 Task: Look for space in Conchal, Brazil from 5th June, 2023 to 16th June, 2023 for 2 adults in price range Rs.14000 to Rs.18000. Place can be entire place with 1  bedroom having 1 bed and 1 bathroom. Property type can be house, flat, guest house, hotel. Booking option can be shelf check-in. Required host language is Spanish.
Action: Mouse moved to (378, 66)
Screenshot: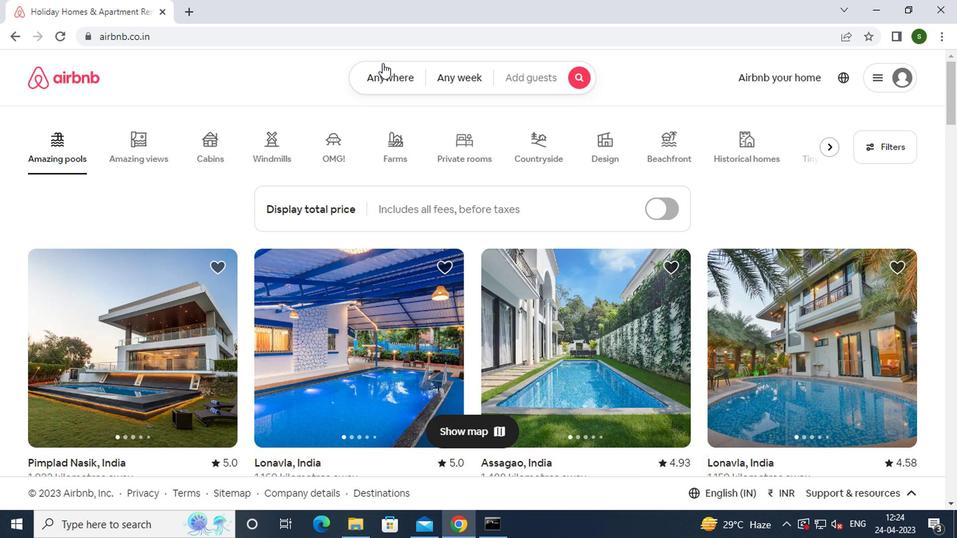 
Action: Mouse pressed left at (378, 66)
Screenshot: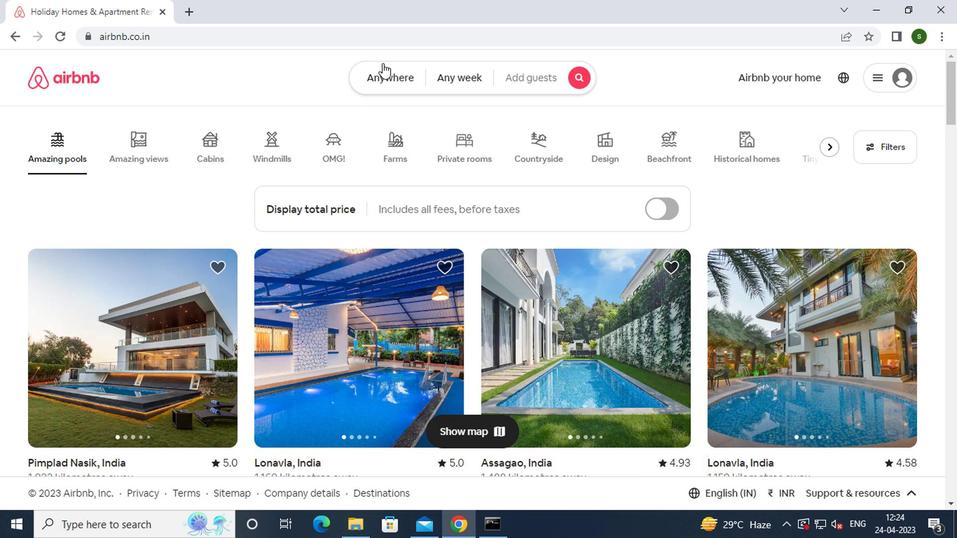 
Action: Mouse moved to (278, 140)
Screenshot: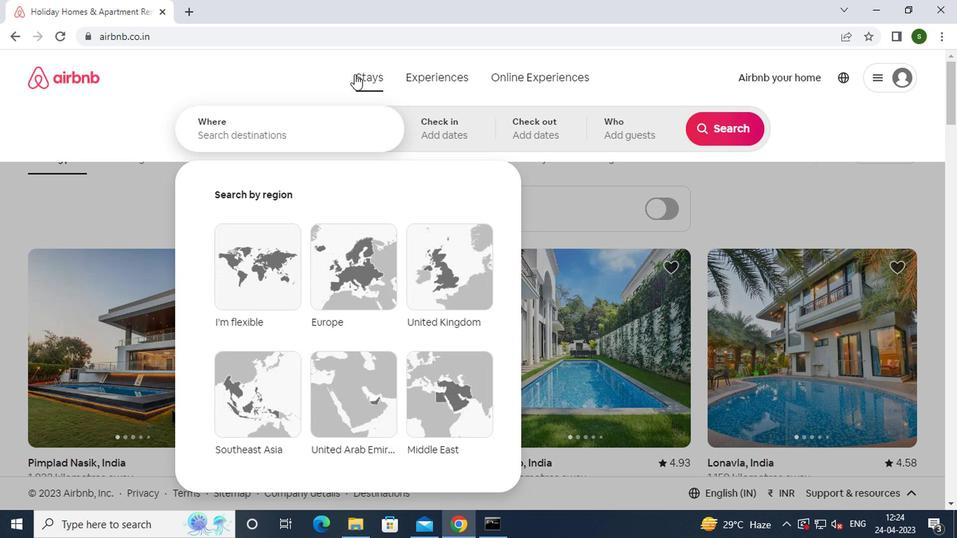 
Action: Mouse pressed left at (278, 140)
Screenshot: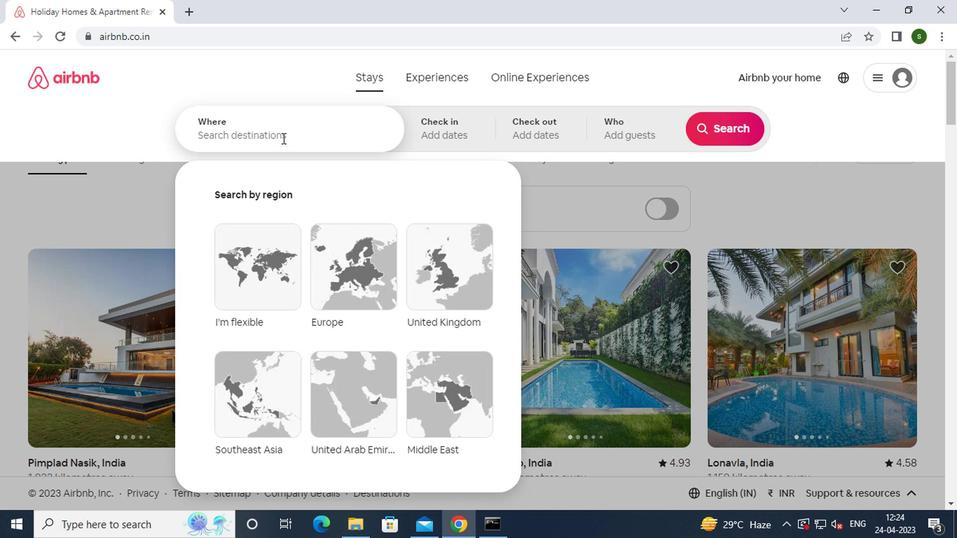 
Action: Mouse moved to (277, 140)
Screenshot: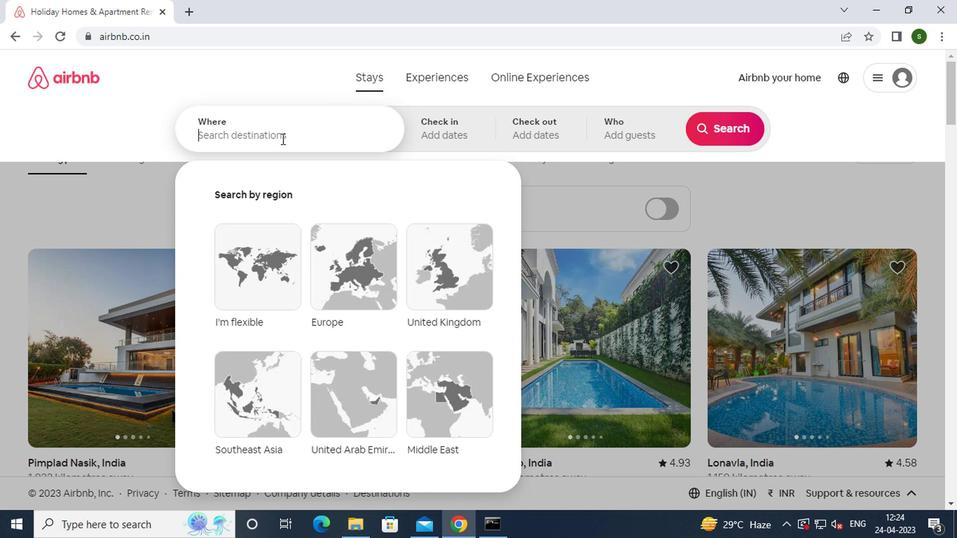 
Action: Key pressed c<Key.caps_lock>onchal,<Key.space><Key.caps_lock>
Screenshot: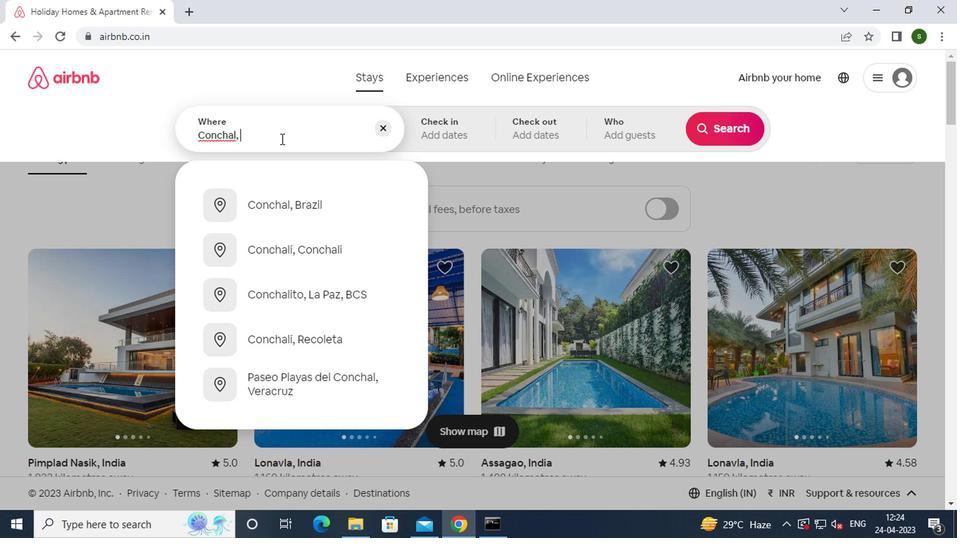 
Action: Mouse moved to (285, 213)
Screenshot: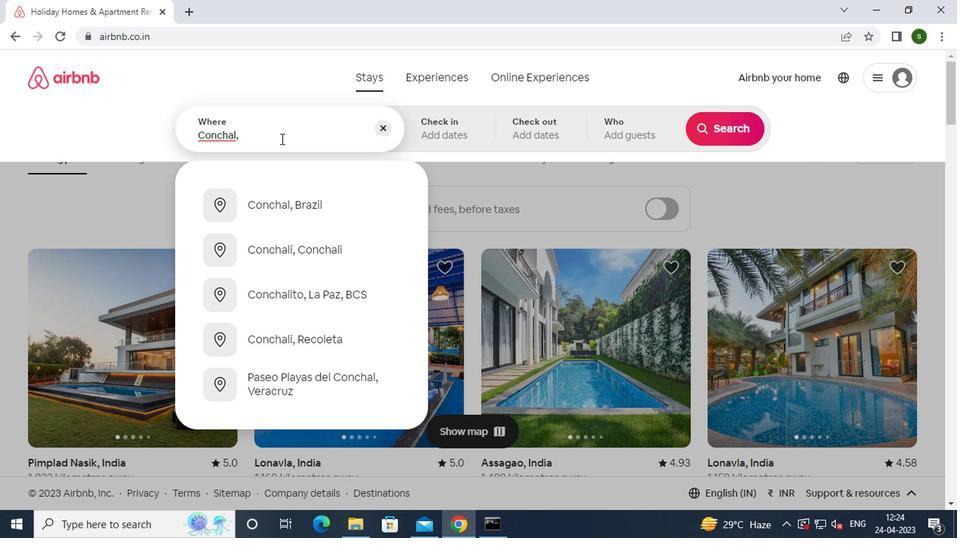 
Action: Mouse pressed left at (285, 213)
Screenshot: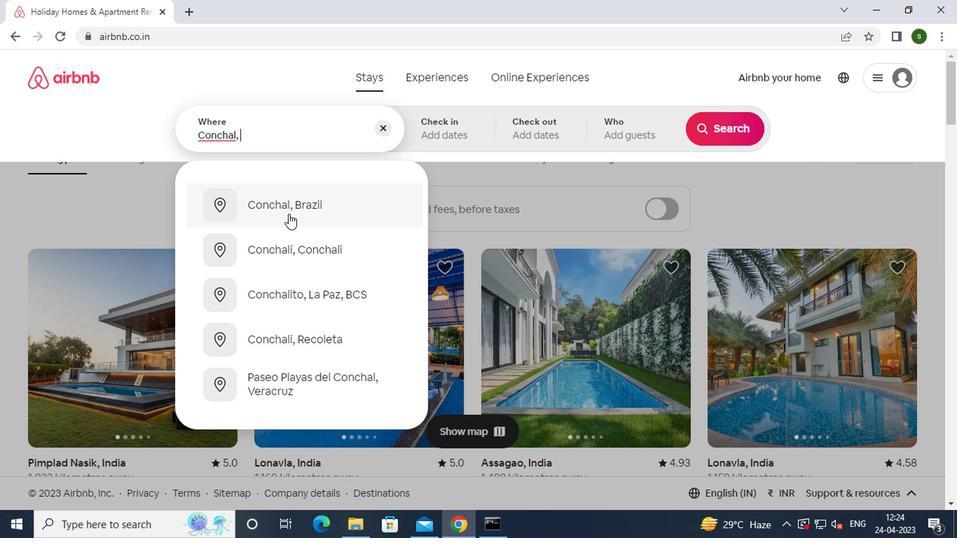 
Action: Mouse moved to (710, 246)
Screenshot: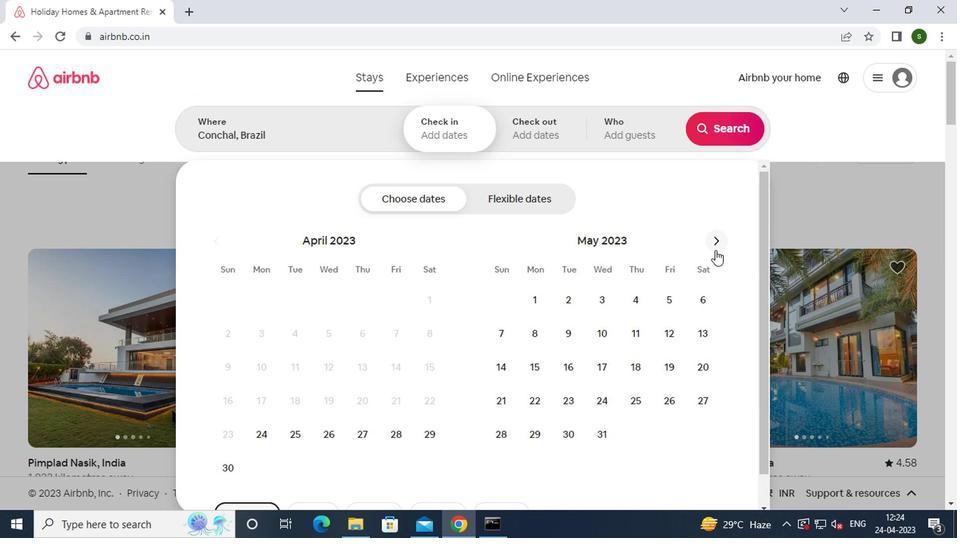 
Action: Mouse pressed left at (710, 246)
Screenshot: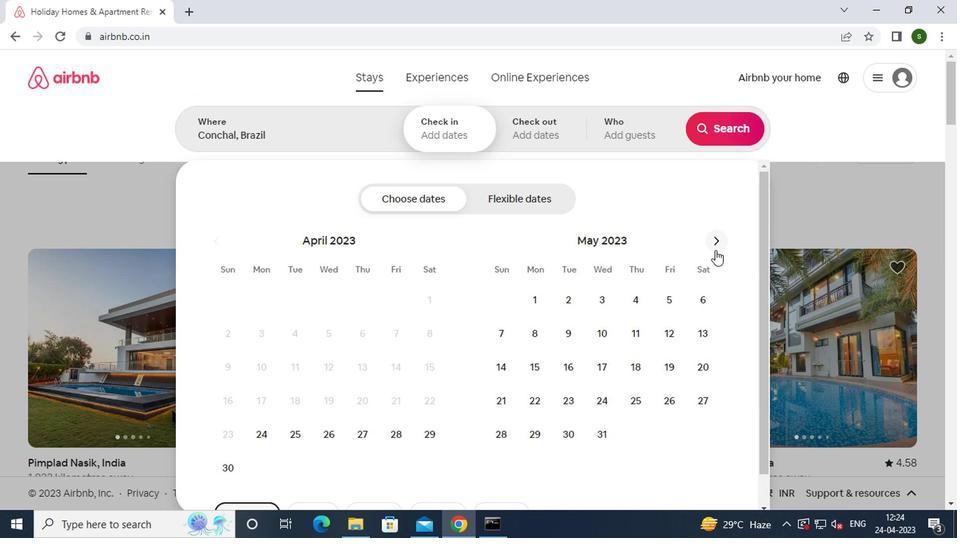 
Action: Mouse moved to (535, 327)
Screenshot: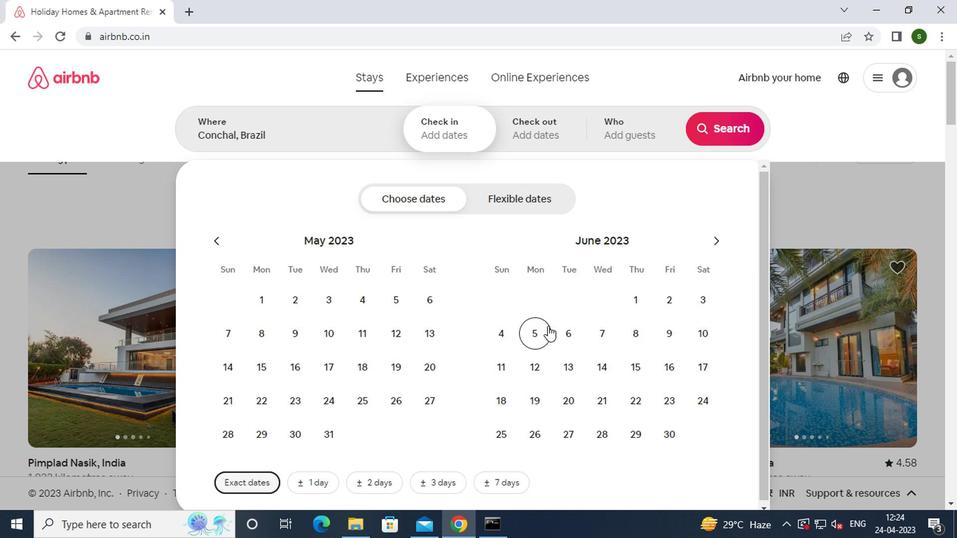 
Action: Mouse pressed left at (535, 327)
Screenshot: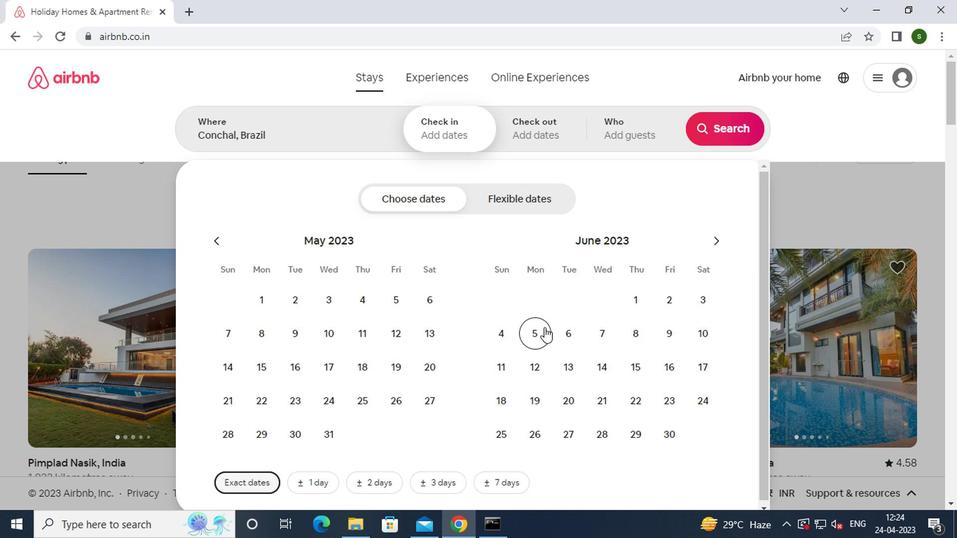 
Action: Mouse moved to (683, 370)
Screenshot: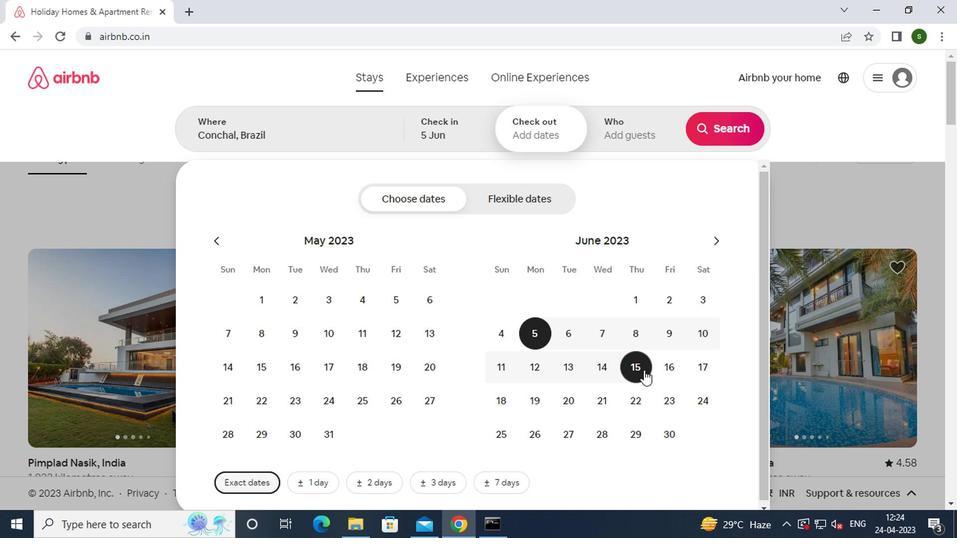 
Action: Mouse pressed left at (683, 370)
Screenshot: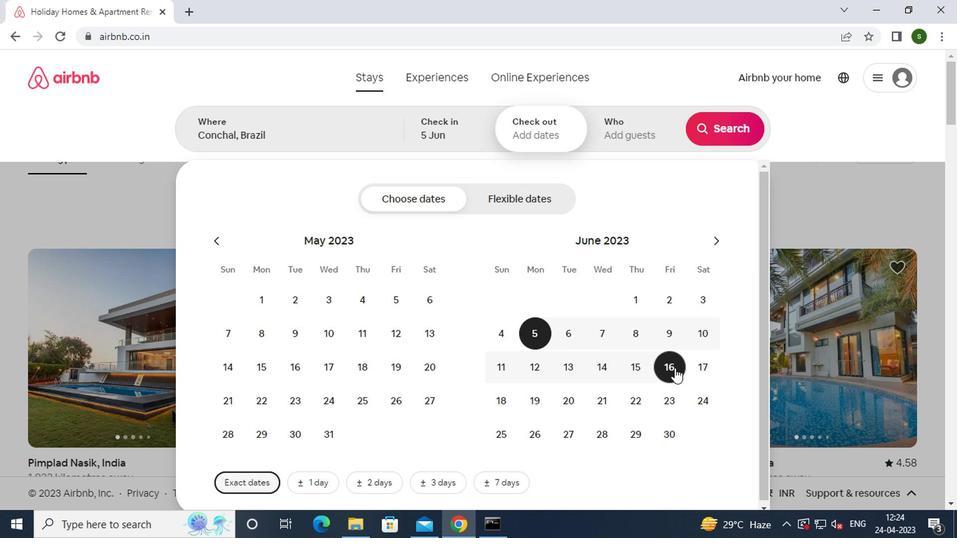 
Action: Mouse moved to (666, 364)
Screenshot: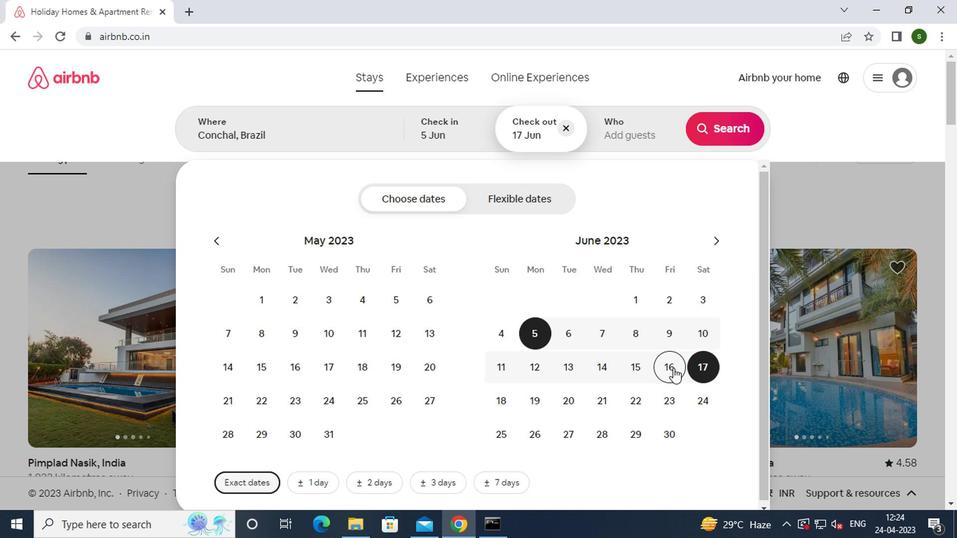 
Action: Mouse pressed left at (666, 364)
Screenshot: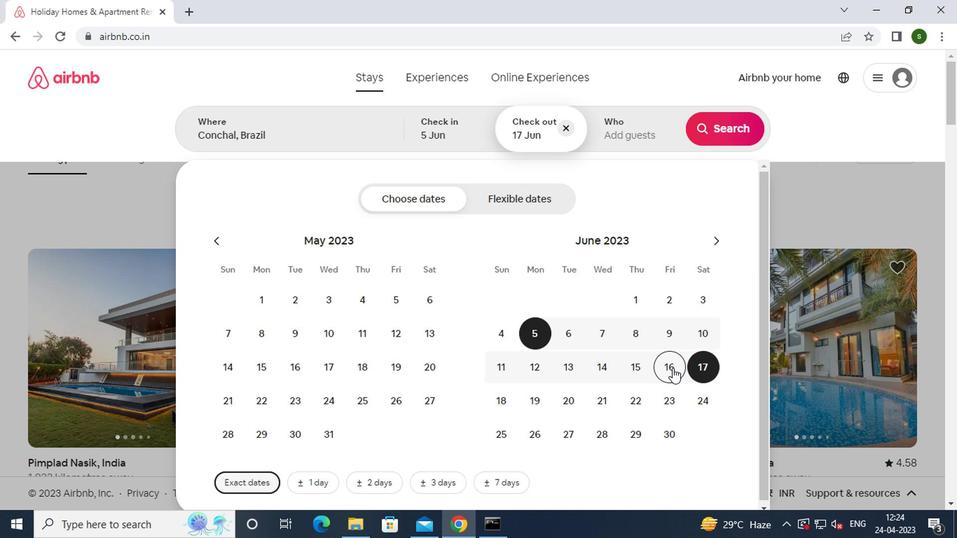 
Action: Mouse moved to (625, 140)
Screenshot: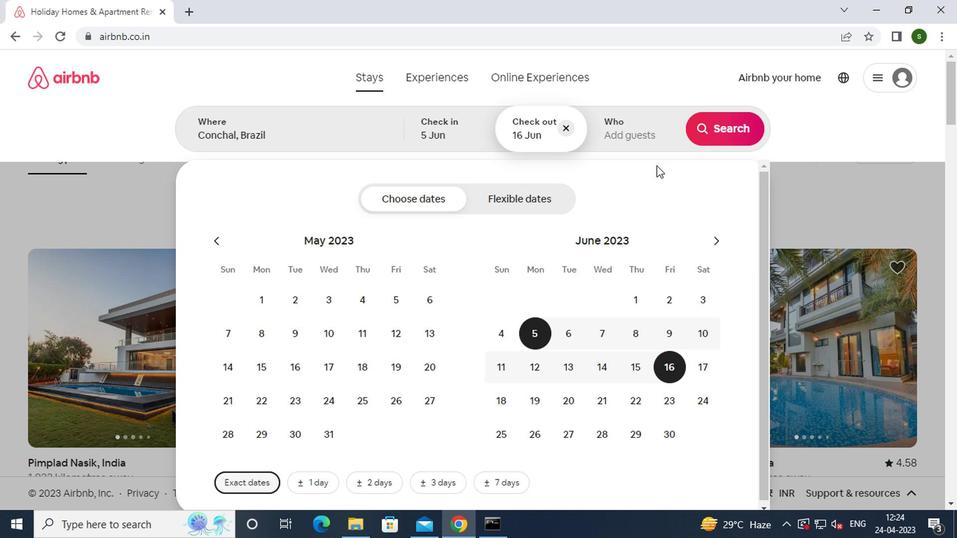 
Action: Mouse pressed left at (625, 140)
Screenshot: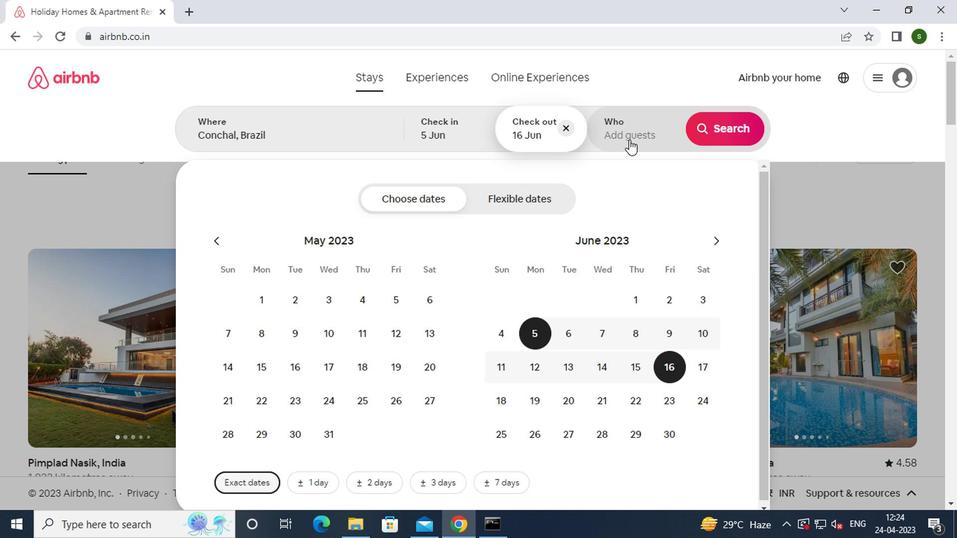 
Action: Mouse moved to (723, 206)
Screenshot: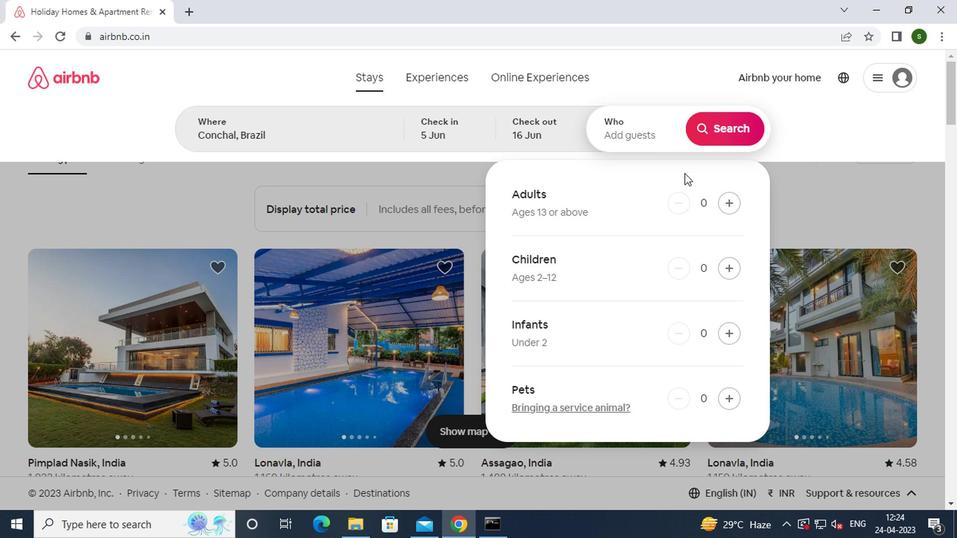 
Action: Mouse pressed left at (723, 206)
Screenshot: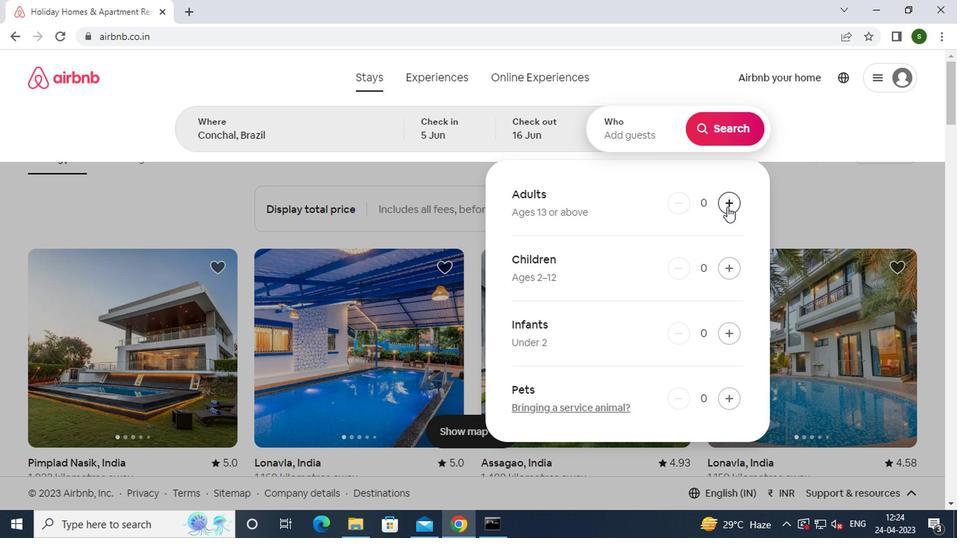 
Action: Mouse pressed left at (723, 206)
Screenshot: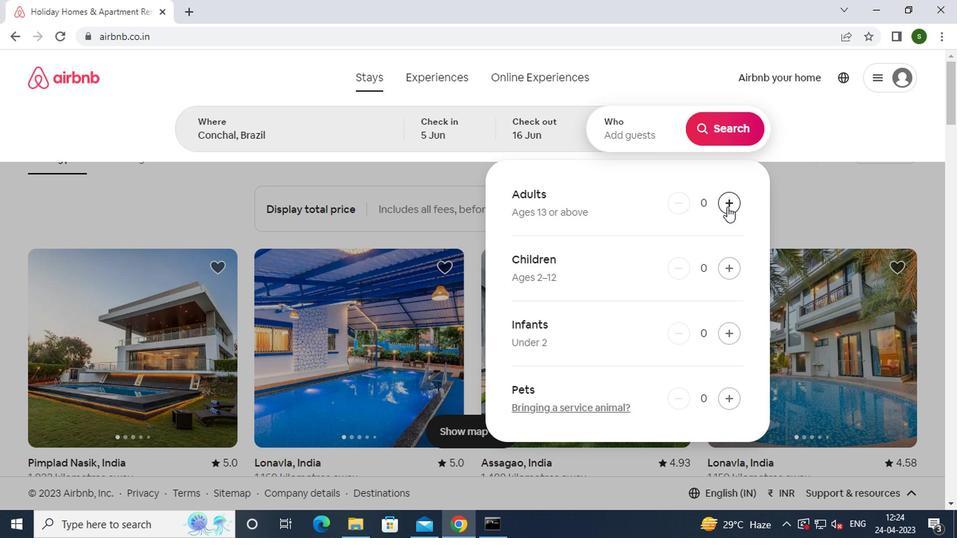 
Action: Mouse moved to (727, 138)
Screenshot: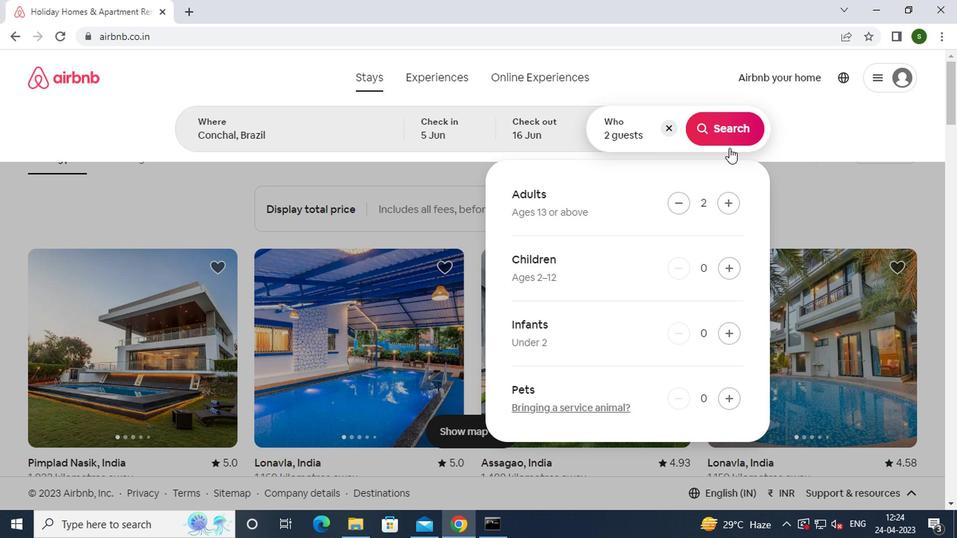 
Action: Mouse pressed left at (727, 138)
Screenshot: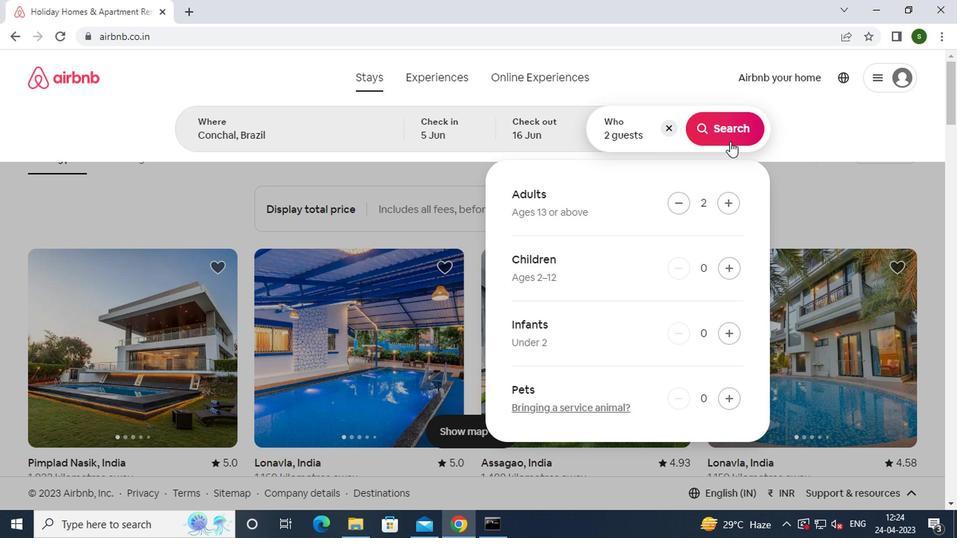
Action: Mouse moved to (891, 133)
Screenshot: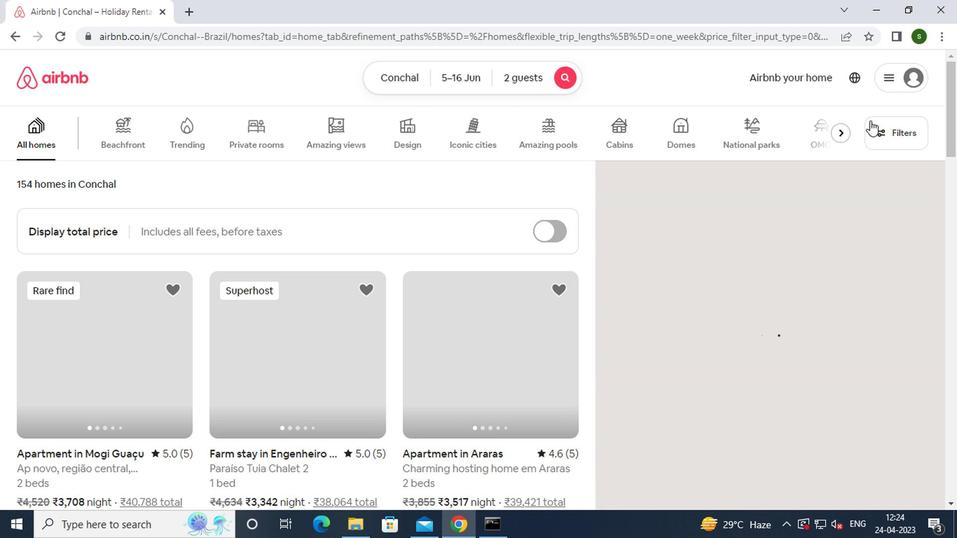 
Action: Mouse pressed left at (891, 133)
Screenshot: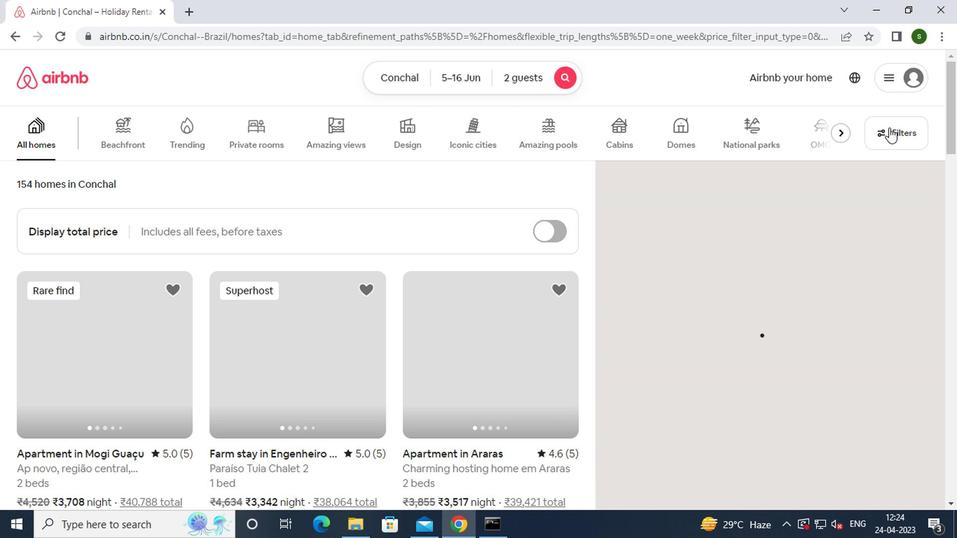
Action: Mouse moved to (301, 306)
Screenshot: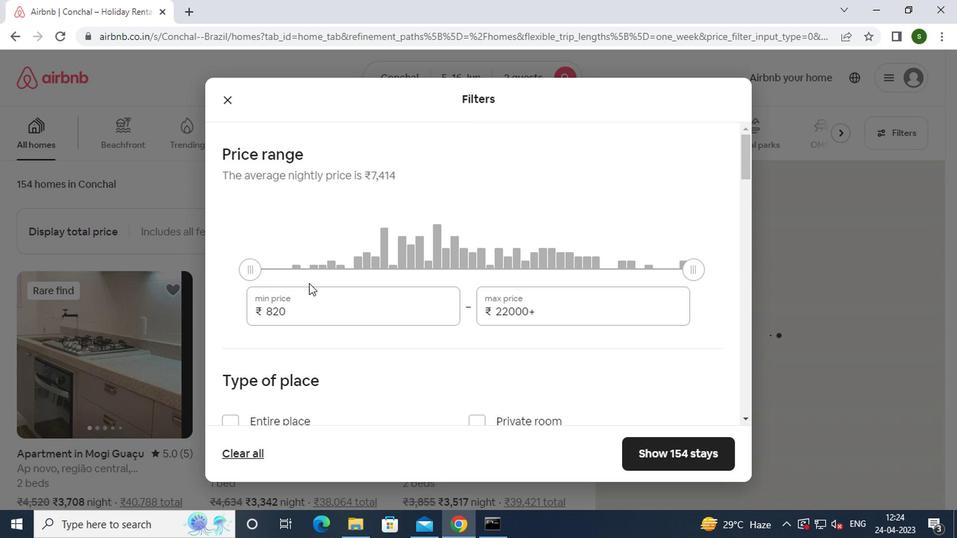 
Action: Mouse pressed left at (301, 306)
Screenshot: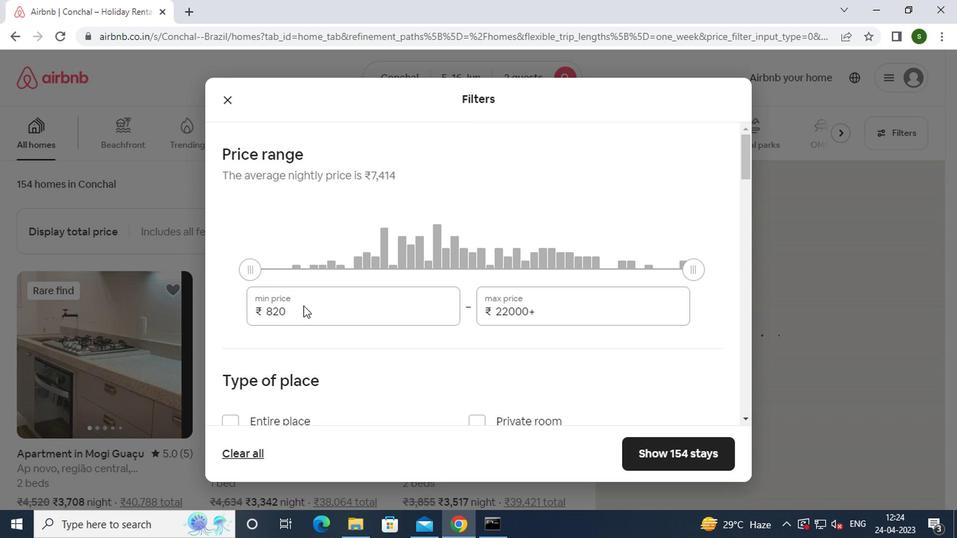 
Action: Key pressed <Key.backspace><Key.backspace><Key.backspace><Key.backspace>14000
Screenshot: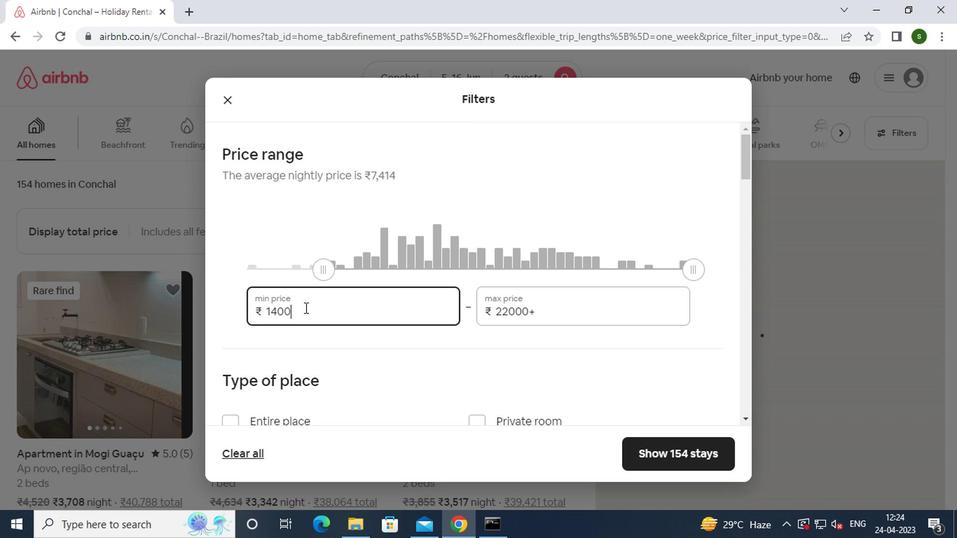 
Action: Mouse moved to (552, 314)
Screenshot: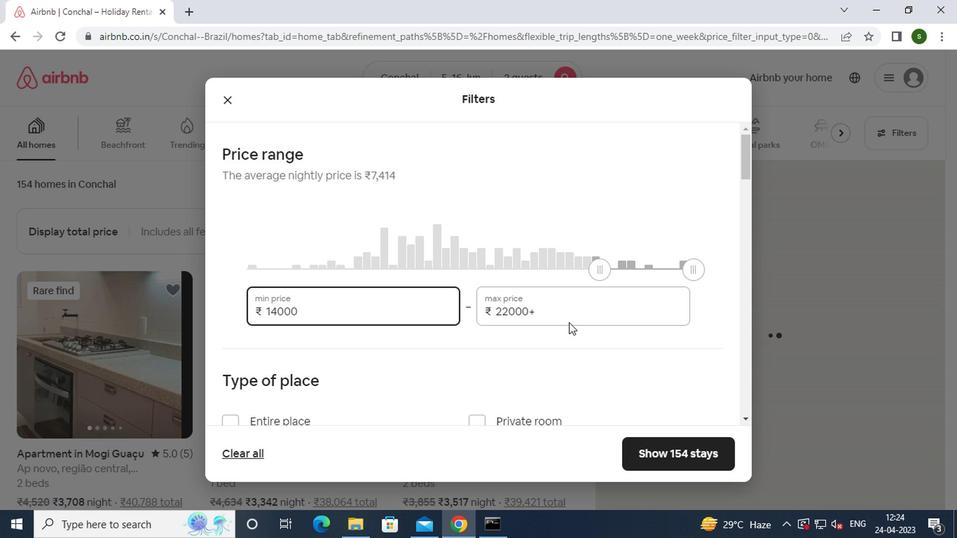 
Action: Mouse pressed left at (552, 314)
Screenshot: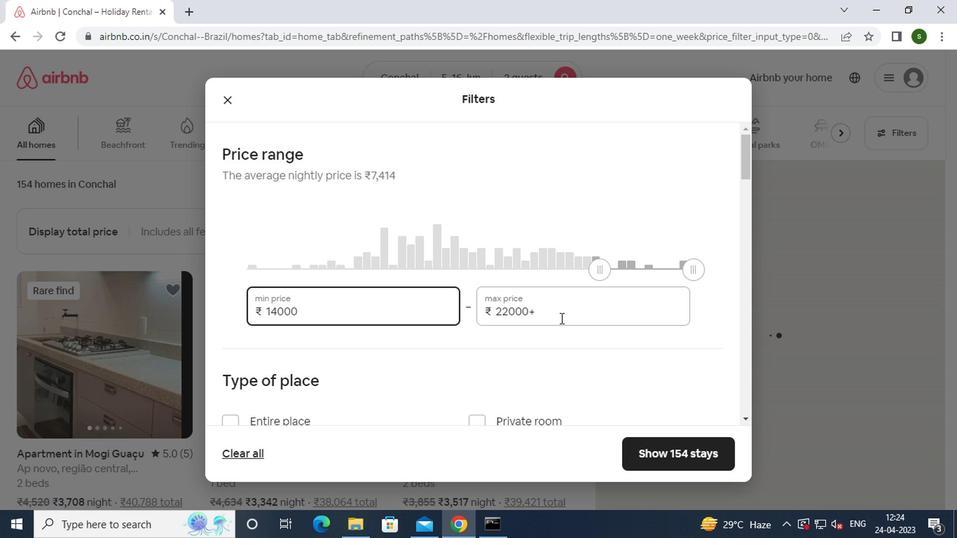 
Action: Key pressed <Key.backspace><Key.backspace><Key.backspace><Key.backspace><Key.backspace><Key.backspace><Key.backspace><Key.backspace><Key.backspace>18000
Screenshot: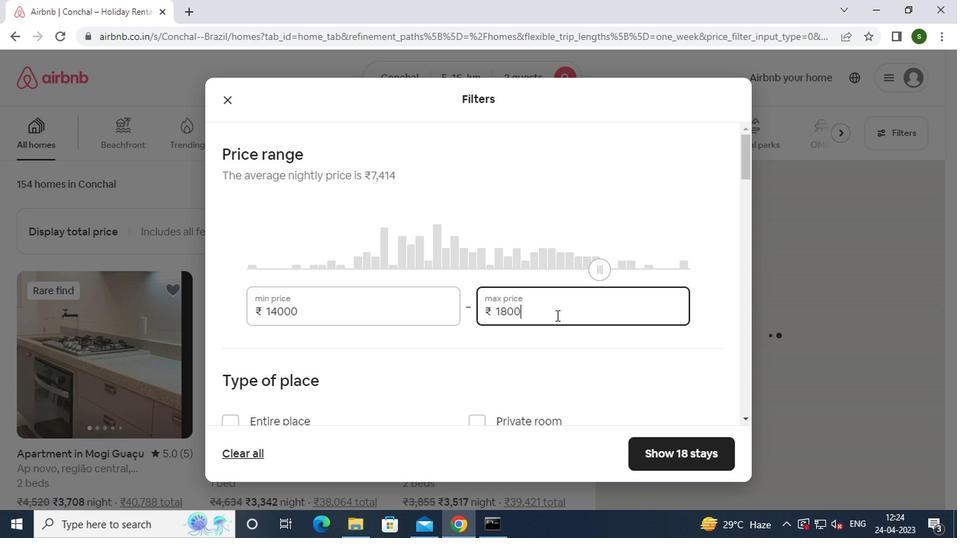 
Action: Mouse moved to (364, 357)
Screenshot: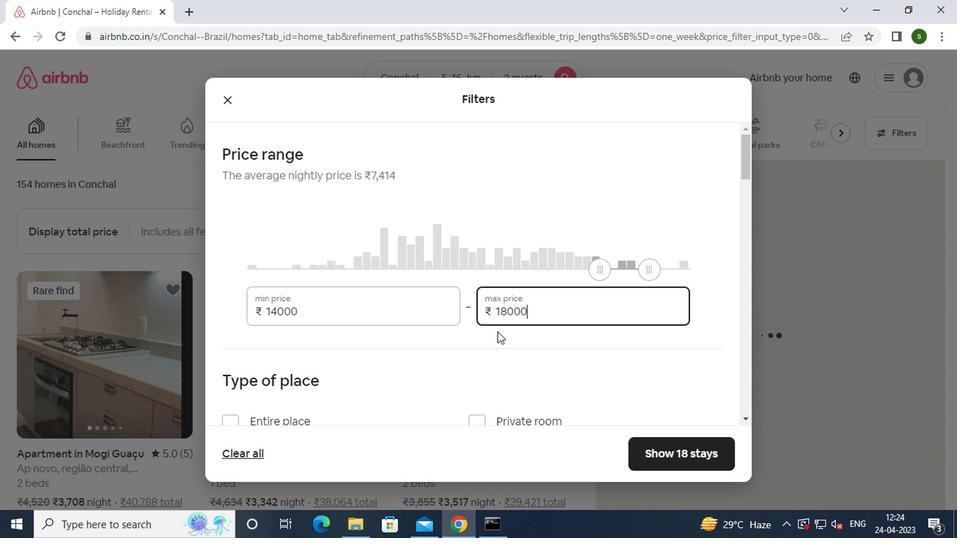 
Action: Mouse scrolled (364, 357) with delta (0, 0)
Screenshot: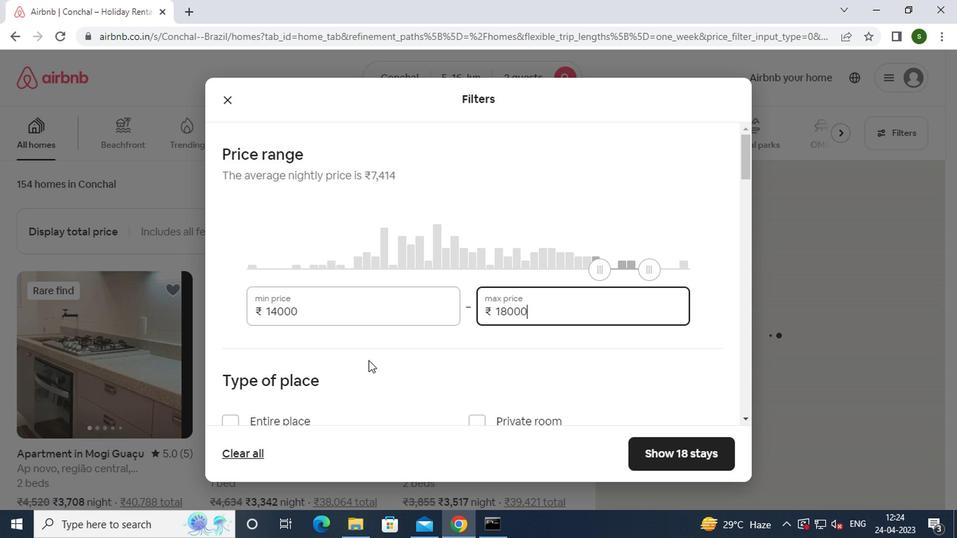 
Action: Mouse moved to (298, 366)
Screenshot: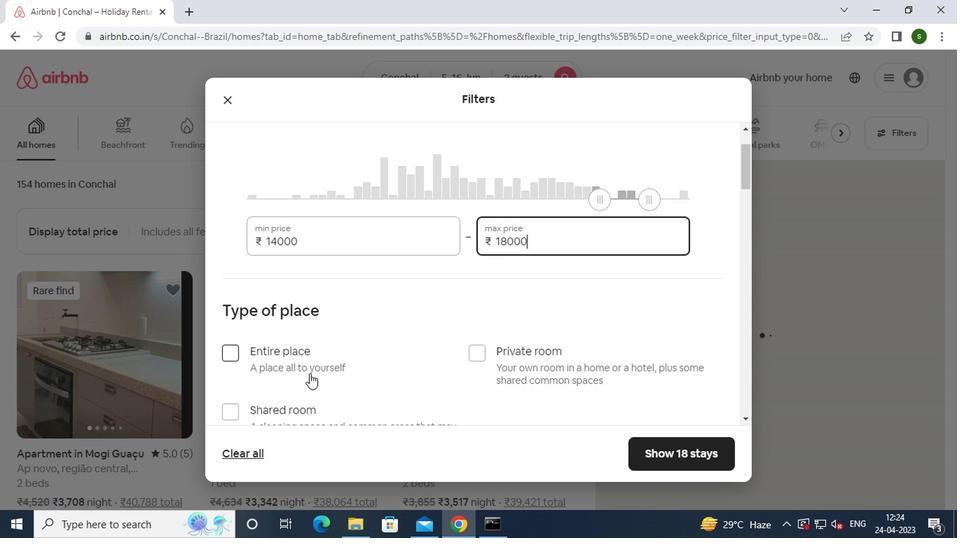 
Action: Mouse pressed left at (298, 366)
Screenshot: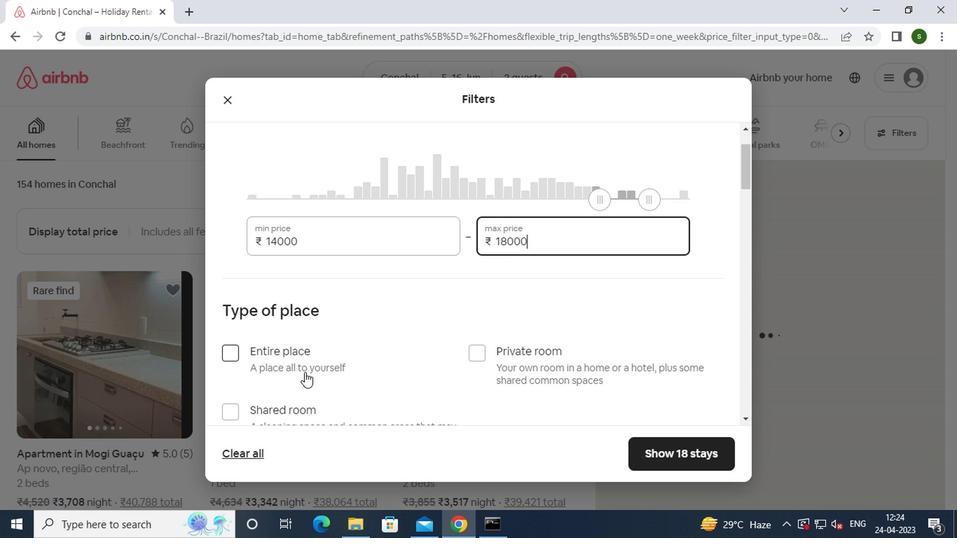 
Action: Mouse moved to (376, 348)
Screenshot: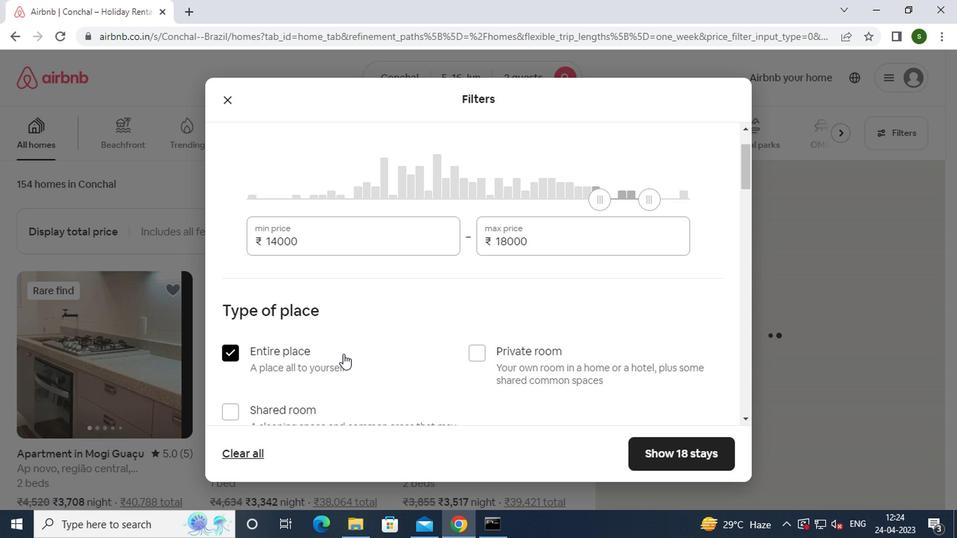 
Action: Mouse scrolled (376, 348) with delta (0, 0)
Screenshot: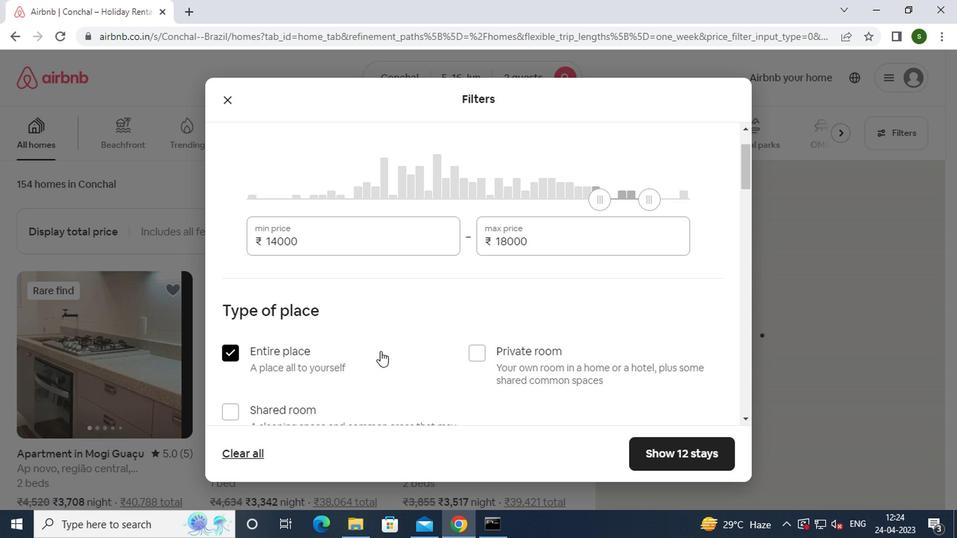 
Action: Mouse scrolled (376, 348) with delta (0, 0)
Screenshot: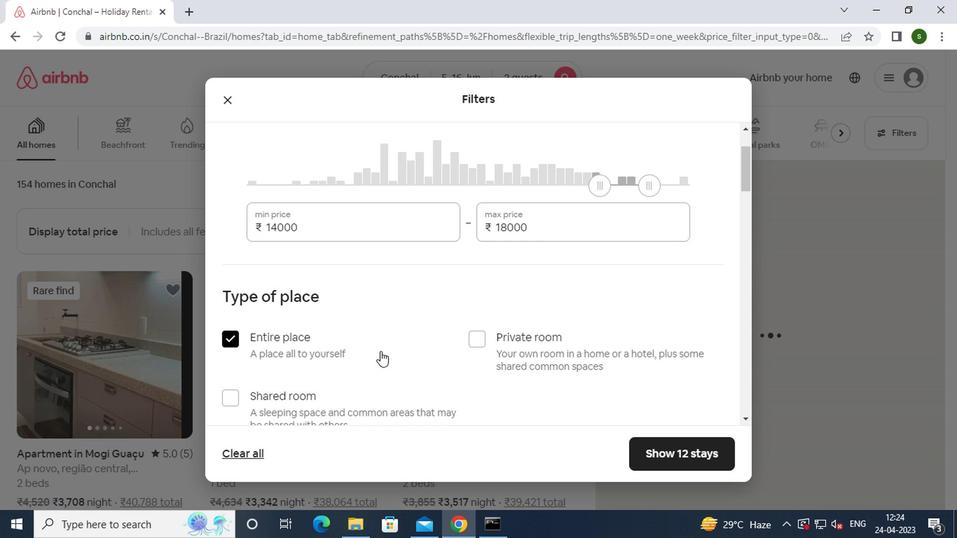 
Action: Mouse scrolled (376, 348) with delta (0, 0)
Screenshot: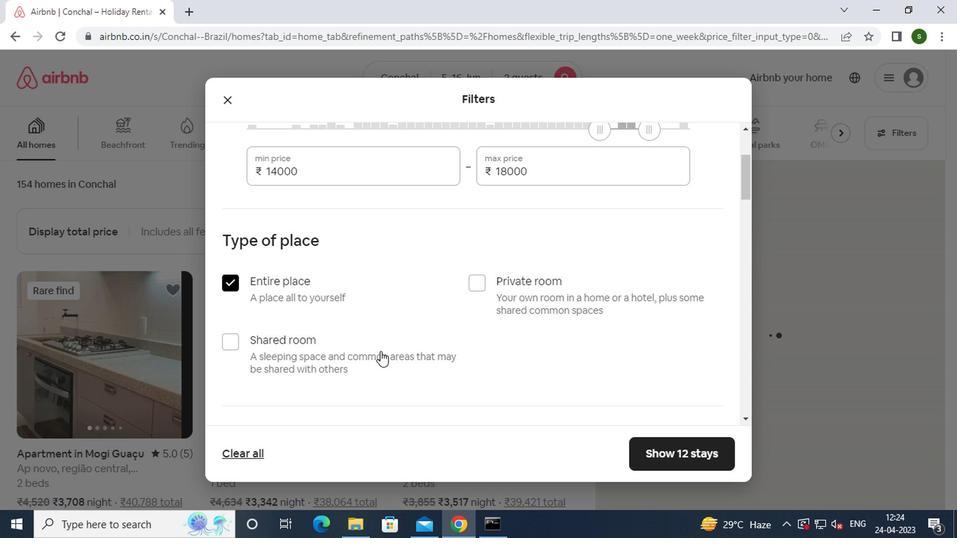 
Action: Mouse scrolled (376, 348) with delta (0, 0)
Screenshot: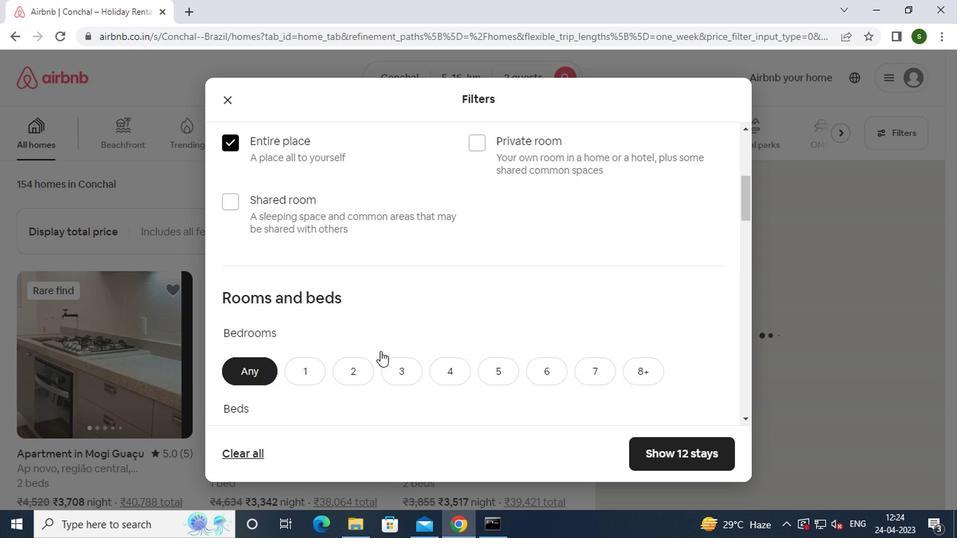 
Action: Mouse scrolled (376, 348) with delta (0, 0)
Screenshot: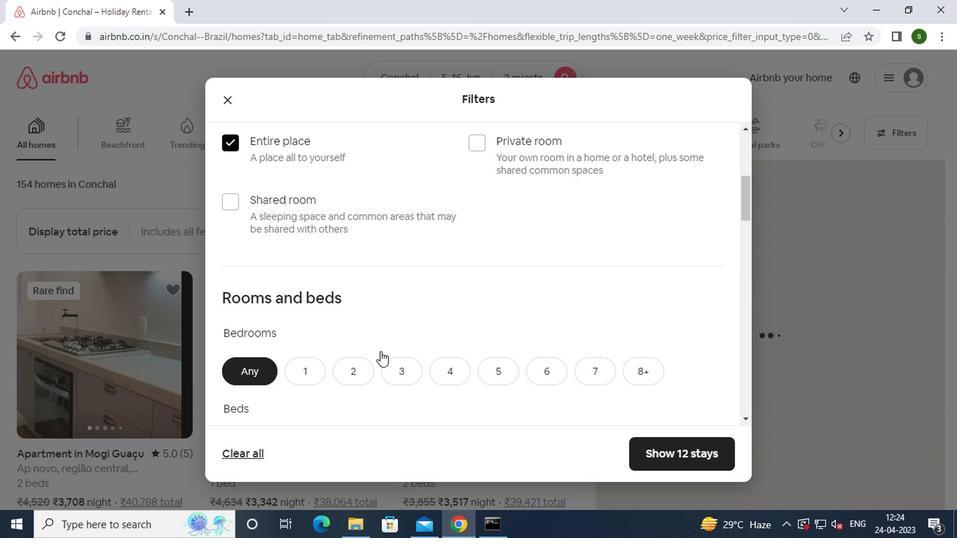 
Action: Mouse moved to (302, 234)
Screenshot: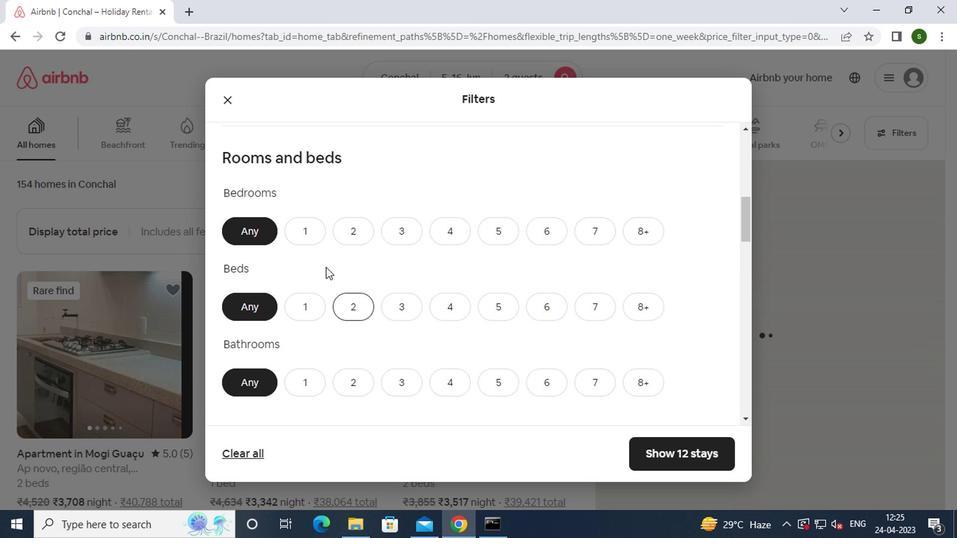 
Action: Mouse pressed left at (302, 234)
Screenshot: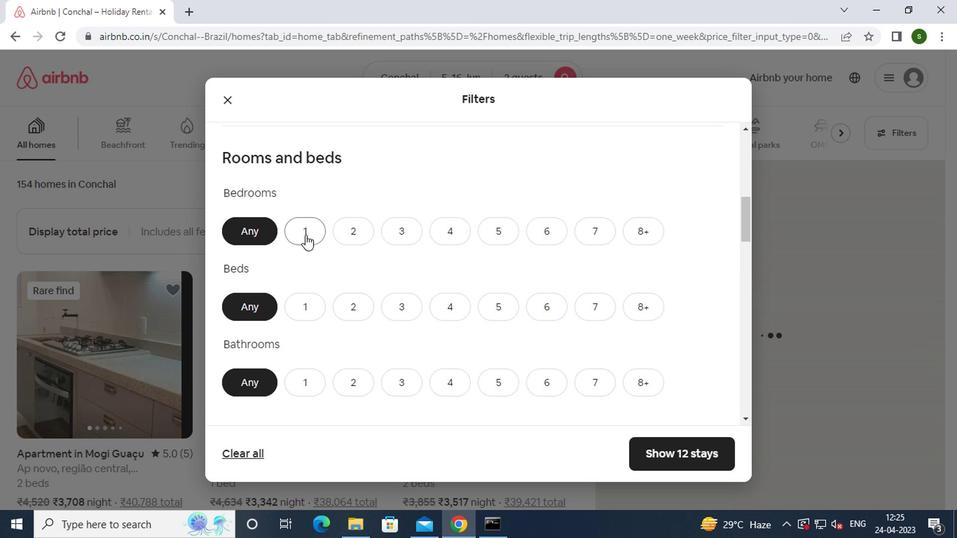 
Action: Mouse moved to (303, 299)
Screenshot: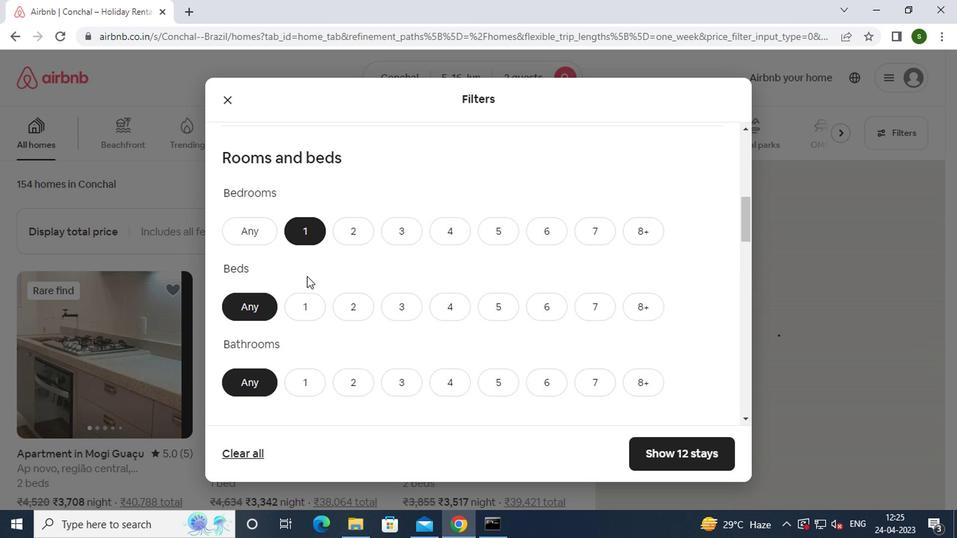
Action: Mouse pressed left at (303, 299)
Screenshot: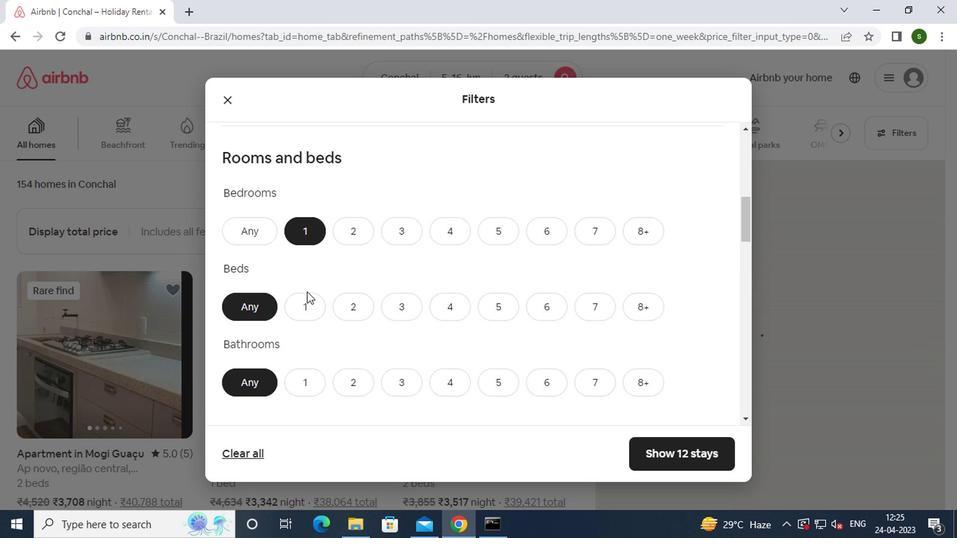 
Action: Mouse moved to (293, 380)
Screenshot: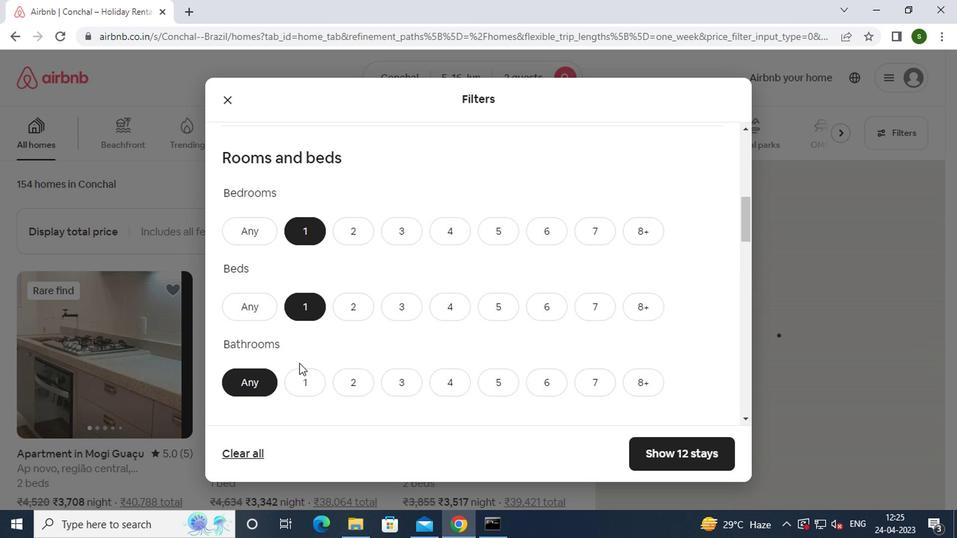
Action: Mouse pressed left at (293, 380)
Screenshot: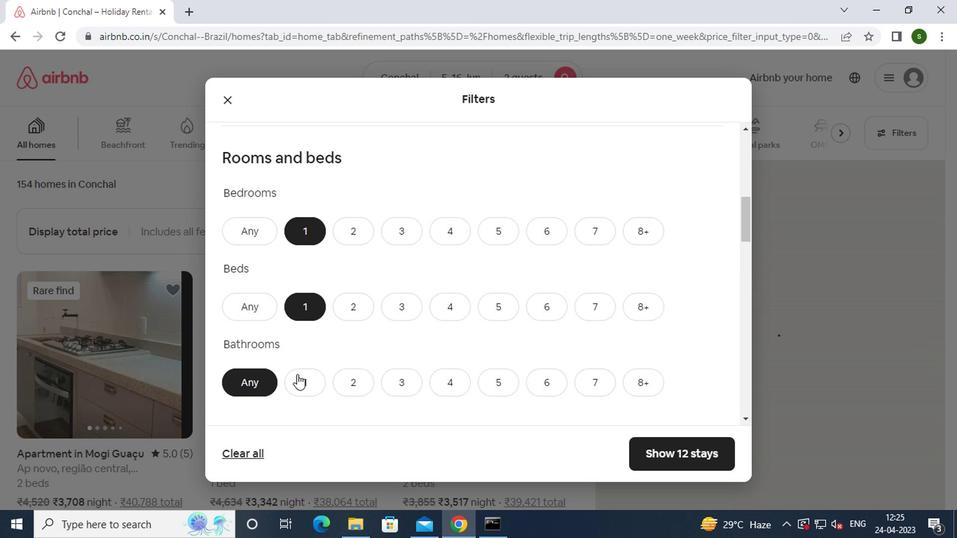 
Action: Mouse moved to (396, 337)
Screenshot: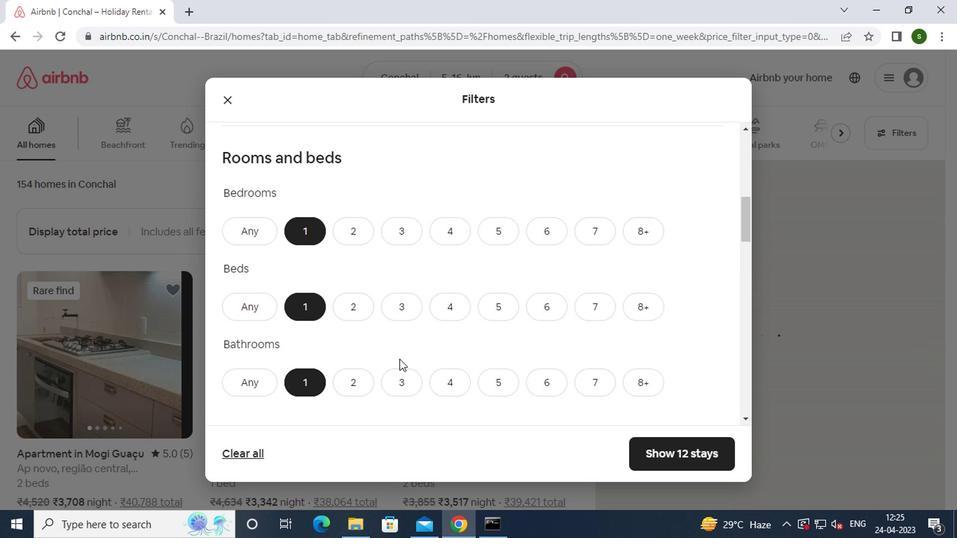 
Action: Mouse scrolled (396, 336) with delta (0, 0)
Screenshot: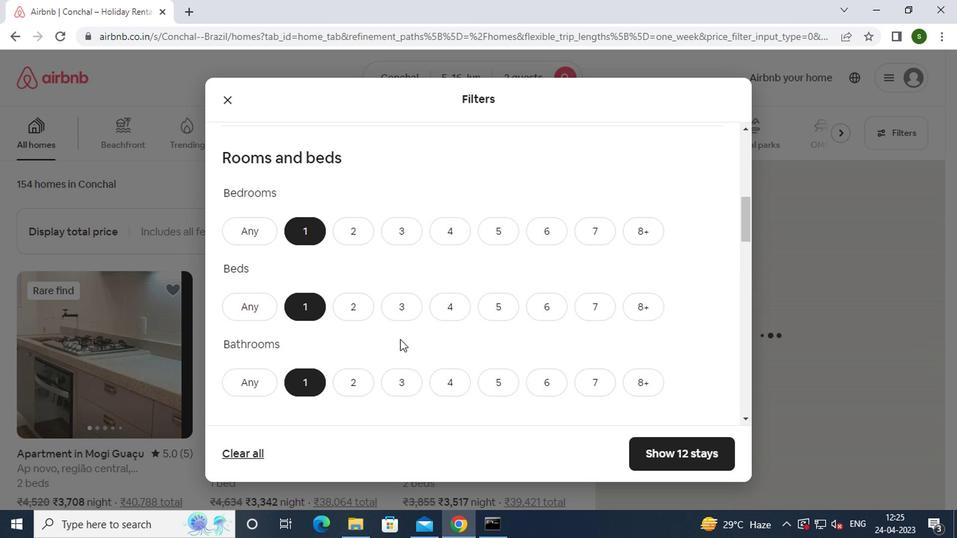 
Action: Mouse scrolled (396, 336) with delta (0, 0)
Screenshot: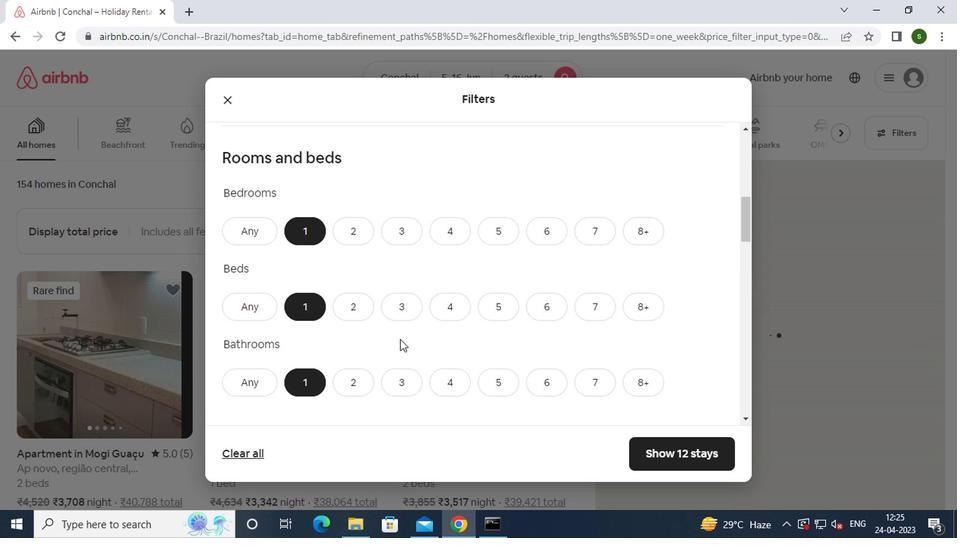 
Action: Mouse moved to (286, 352)
Screenshot: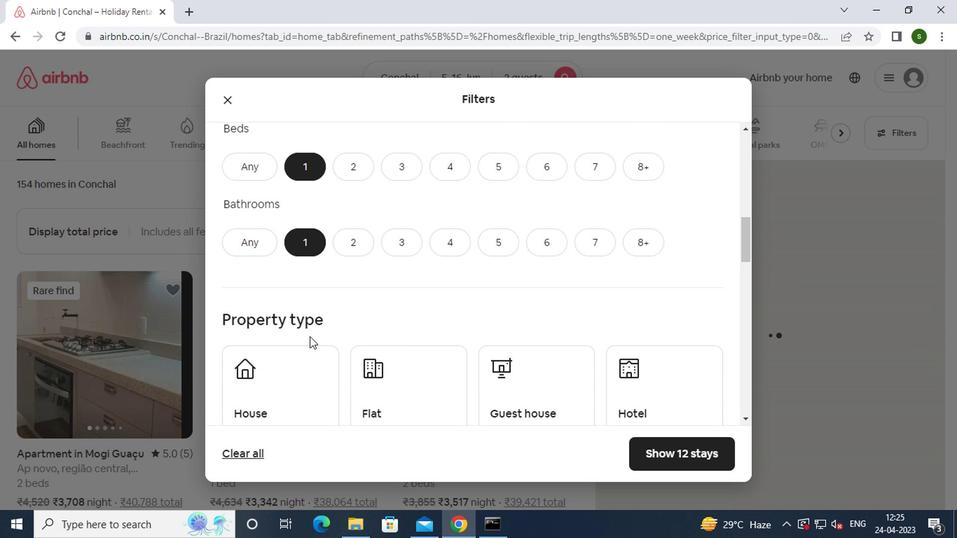 
Action: Mouse pressed left at (286, 352)
Screenshot: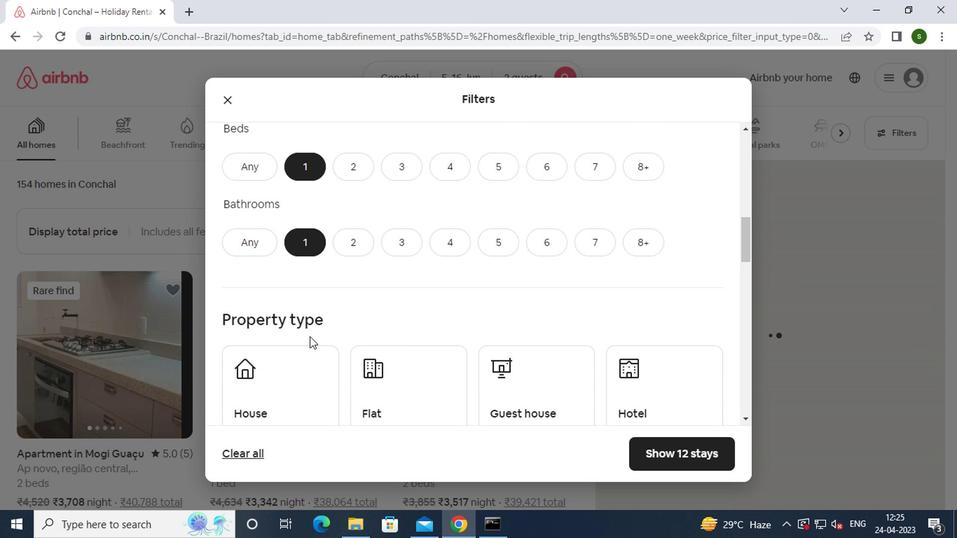 
Action: Mouse moved to (374, 365)
Screenshot: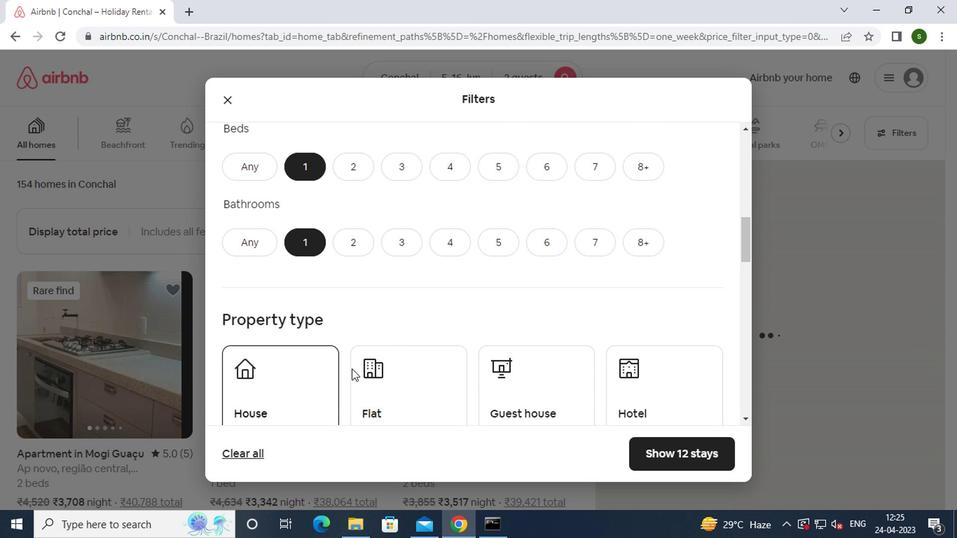 
Action: Mouse pressed left at (374, 365)
Screenshot: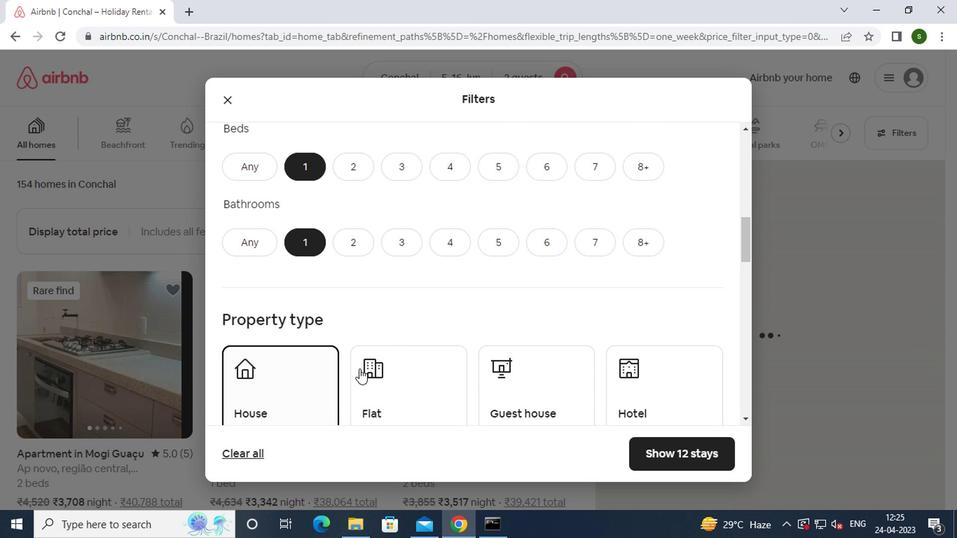 
Action: Mouse moved to (515, 377)
Screenshot: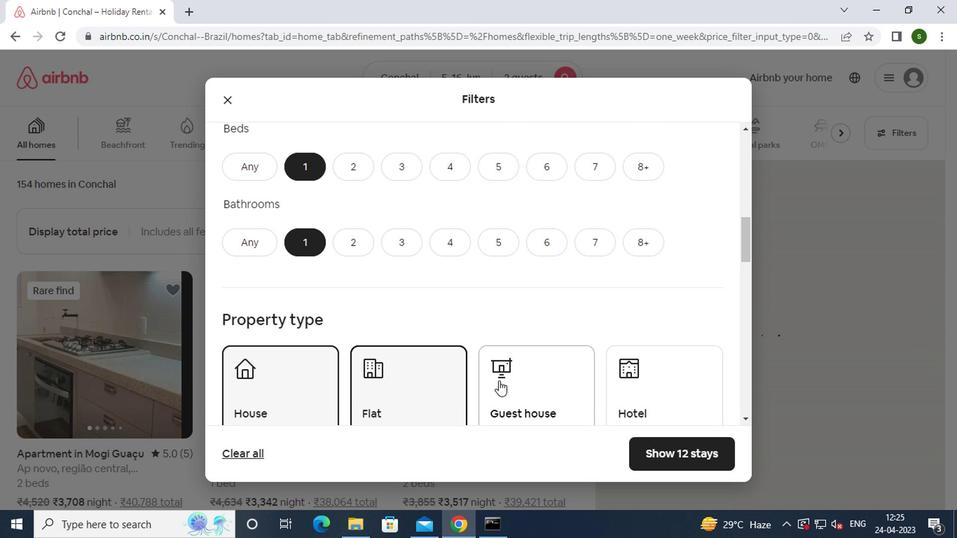 
Action: Mouse pressed left at (515, 377)
Screenshot: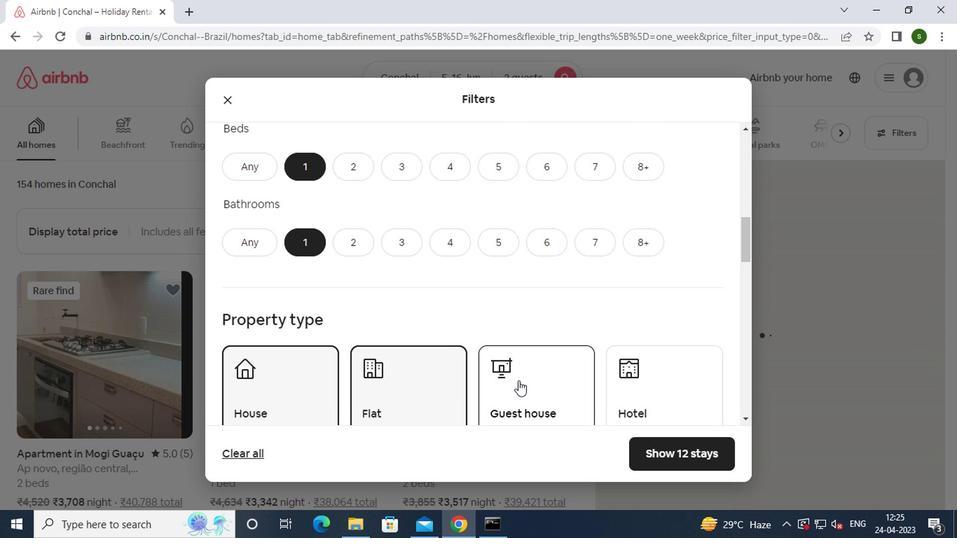 
Action: Mouse moved to (627, 373)
Screenshot: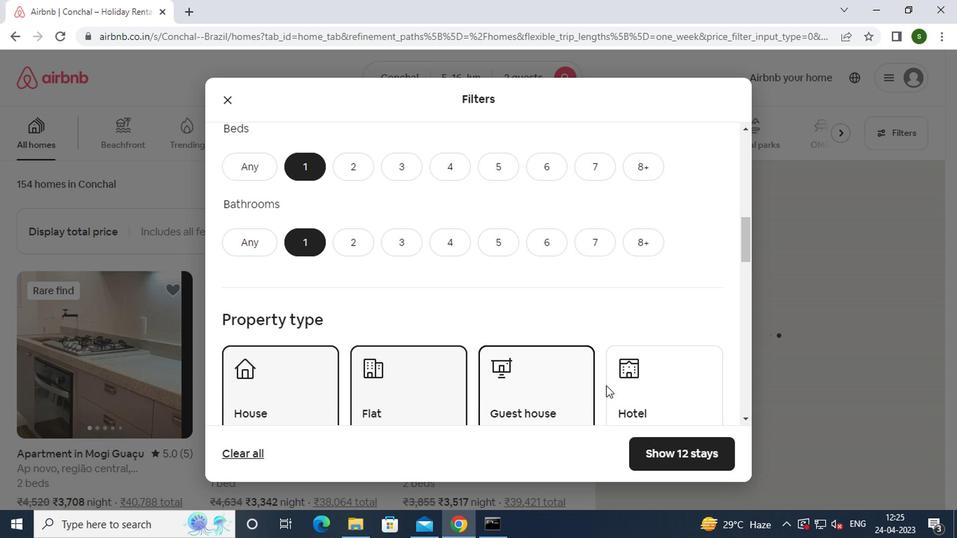 
Action: Mouse pressed left at (627, 373)
Screenshot: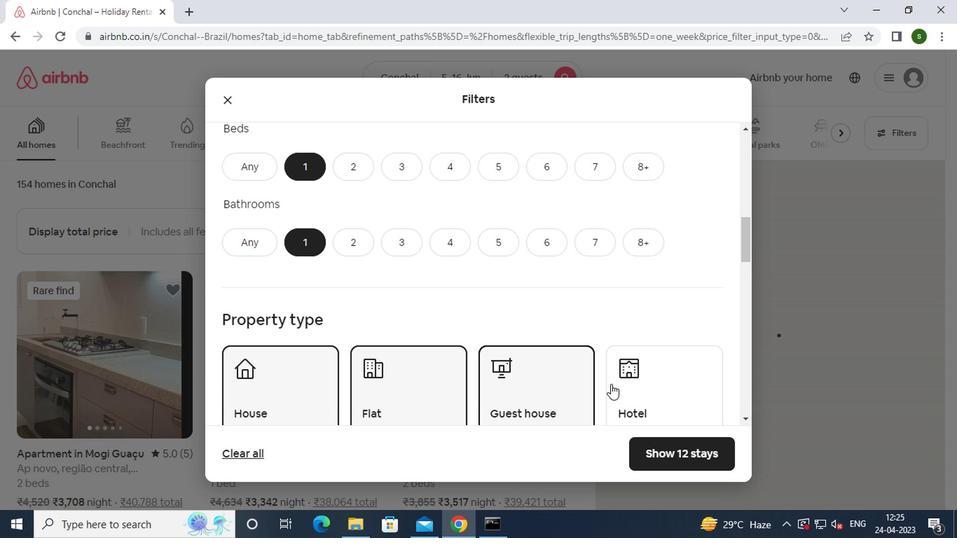 
Action: Mouse moved to (504, 316)
Screenshot: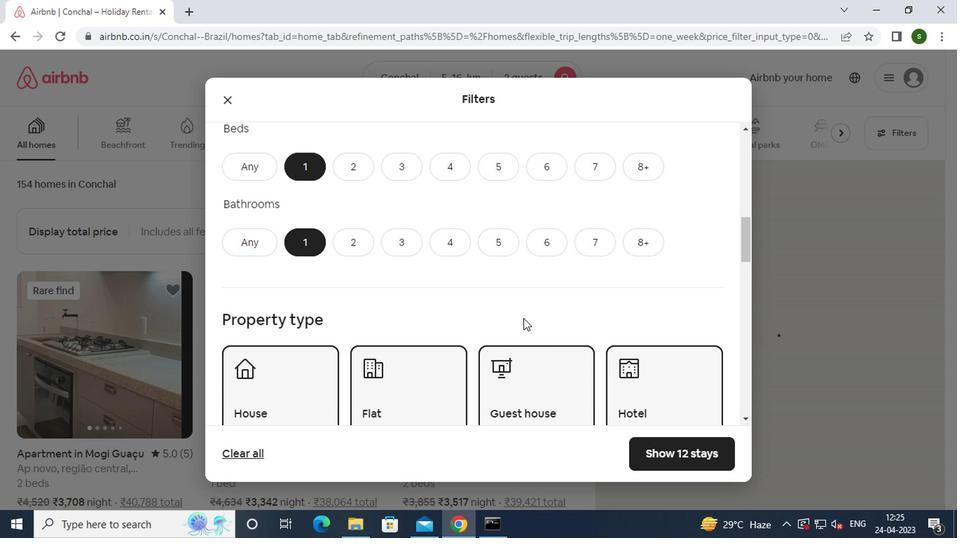 
Action: Mouse scrolled (504, 316) with delta (0, 0)
Screenshot: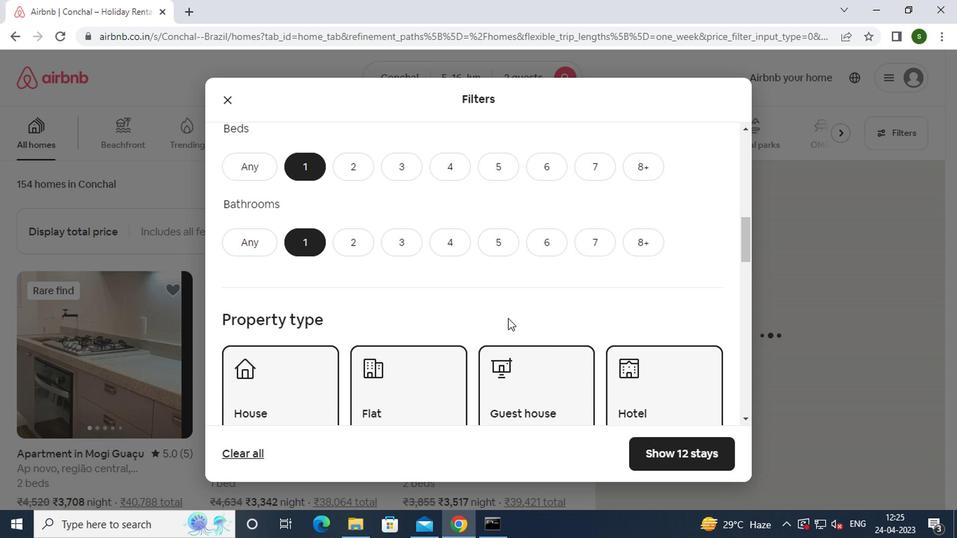 
Action: Mouse scrolled (504, 316) with delta (0, 0)
Screenshot: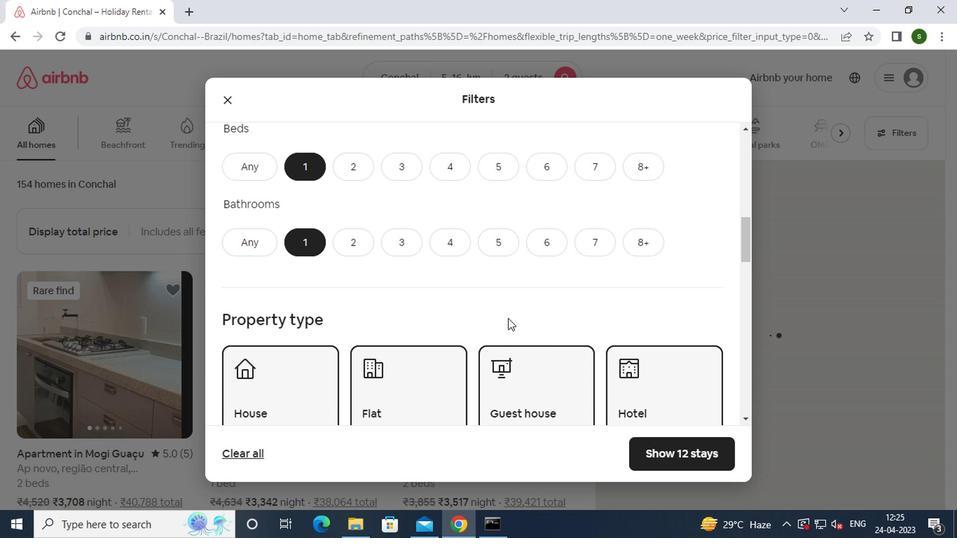 
Action: Mouse scrolled (504, 316) with delta (0, 0)
Screenshot: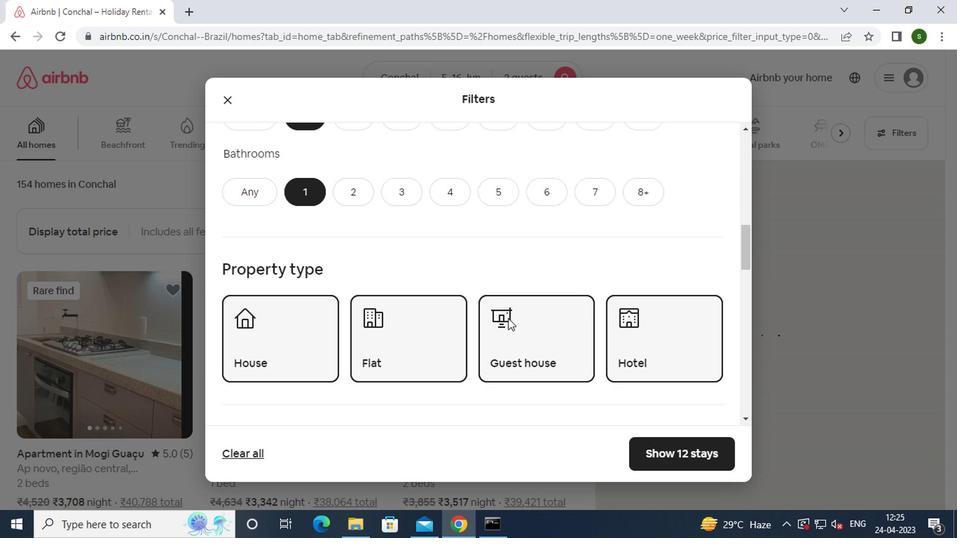 
Action: Mouse scrolled (504, 316) with delta (0, 0)
Screenshot: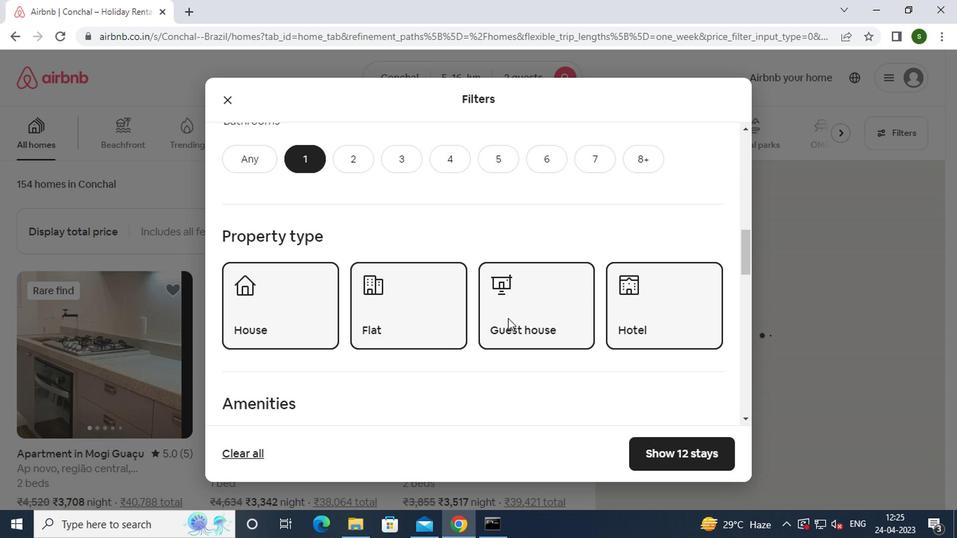 
Action: Mouse scrolled (504, 316) with delta (0, 0)
Screenshot: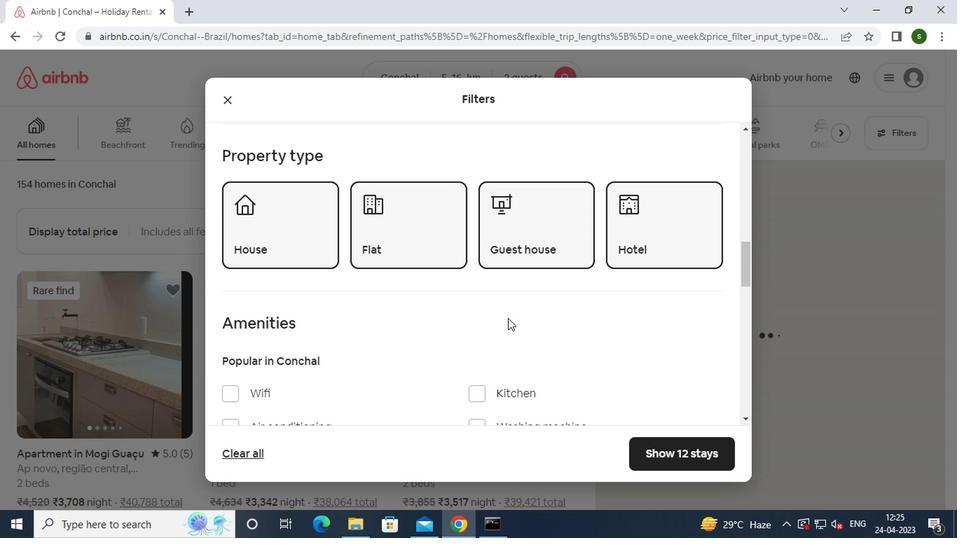 
Action: Mouse scrolled (504, 316) with delta (0, 0)
Screenshot: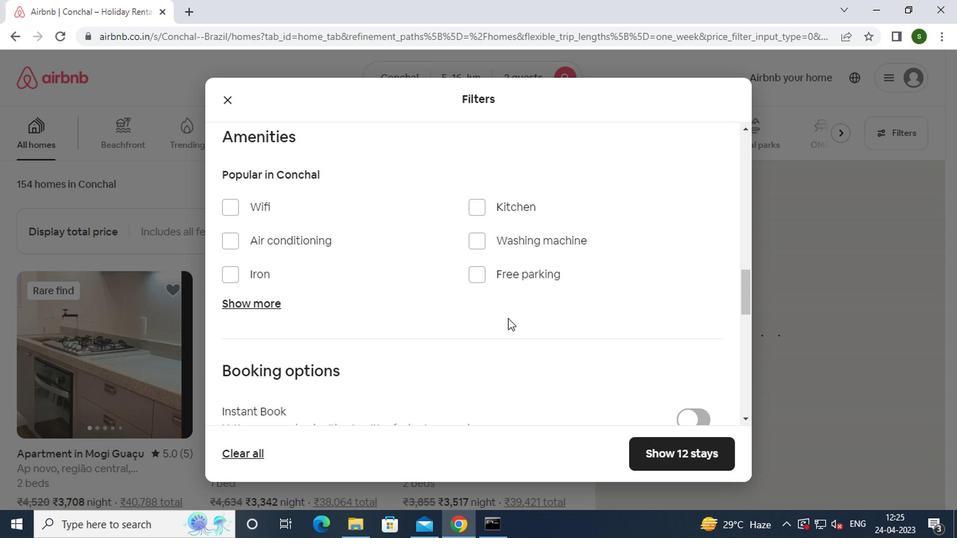 
Action: Mouse scrolled (504, 316) with delta (0, 0)
Screenshot: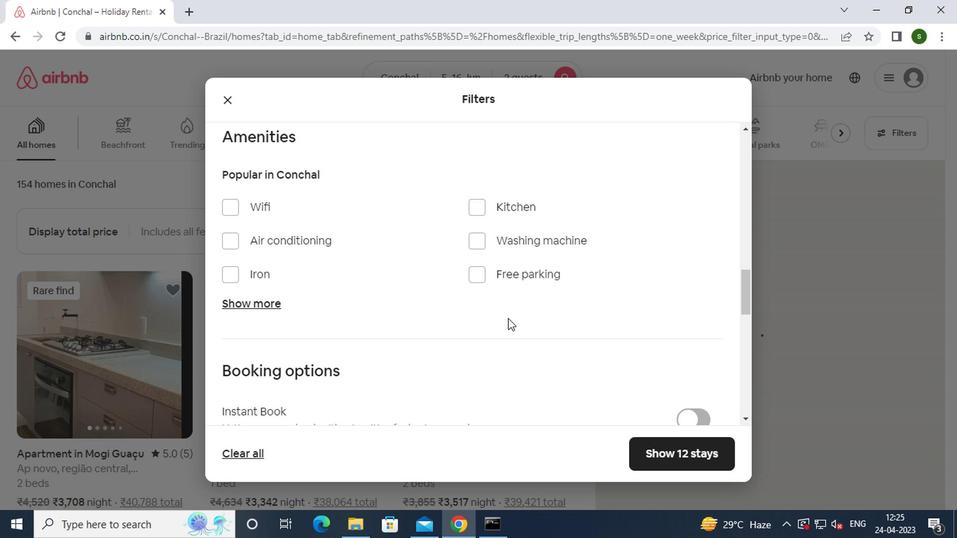 
Action: Mouse scrolled (504, 316) with delta (0, 0)
Screenshot: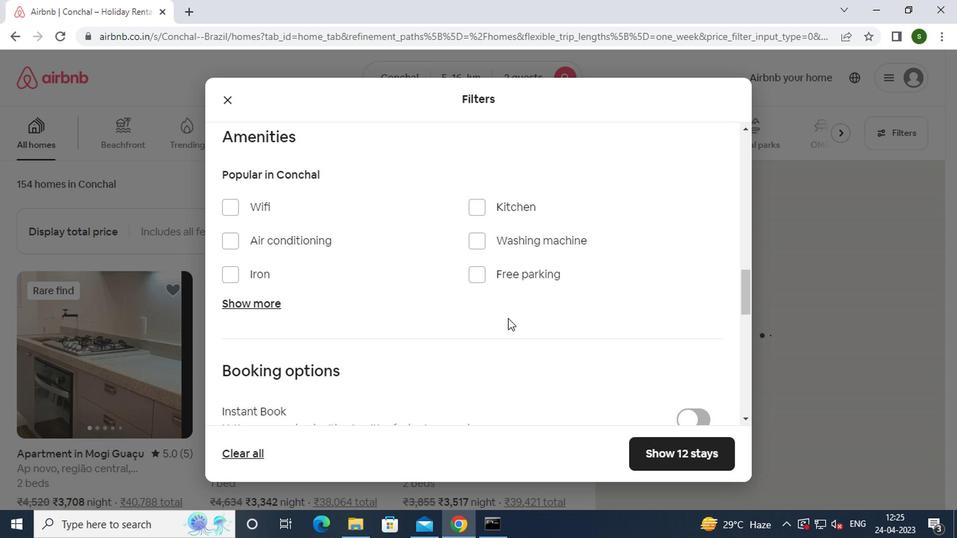 
Action: Mouse moved to (682, 252)
Screenshot: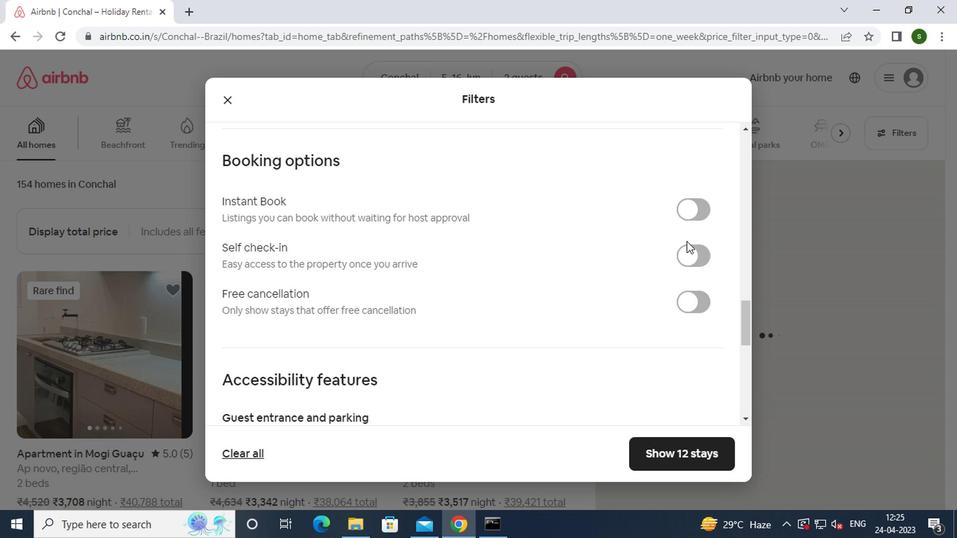 
Action: Mouse pressed left at (682, 252)
Screenshot: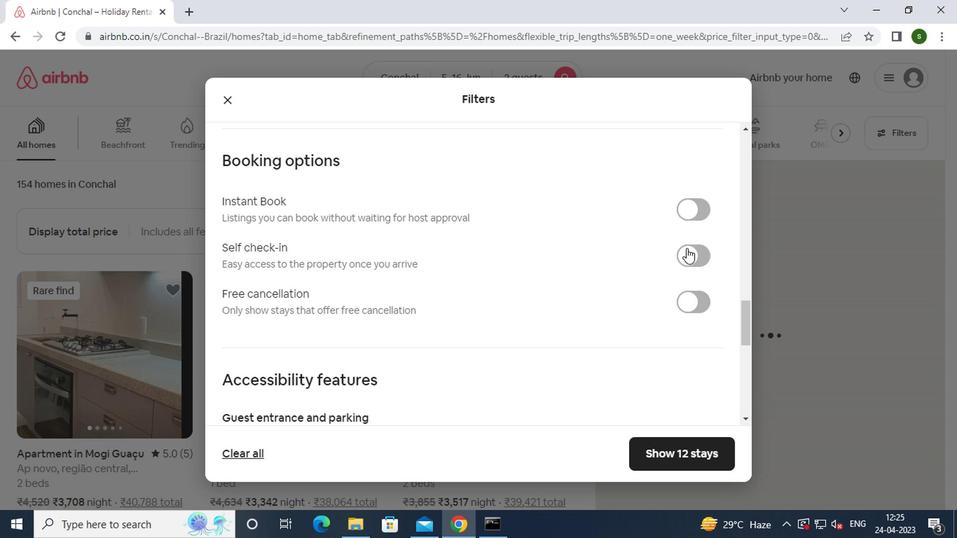 
Action: Mouse moved to (608, 276)
Screenshot: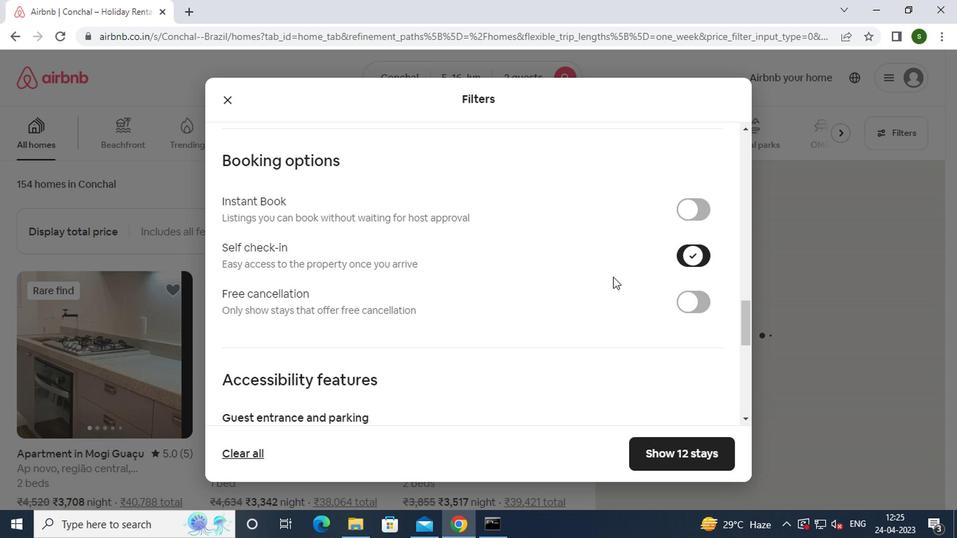 
Action: Mouse scrolled (608, 276) with delta (0, 0)
Screenshot: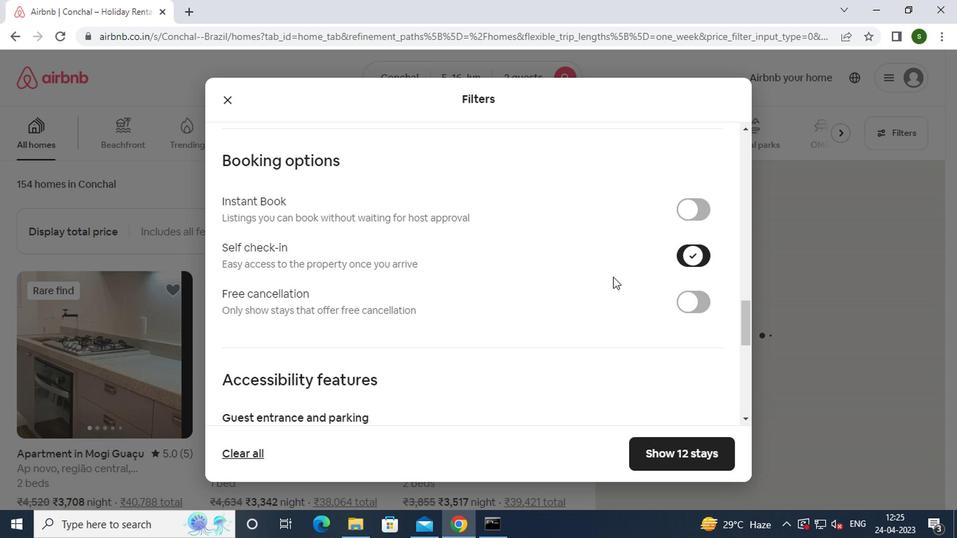 
Action: Mouse moved to (608, 278)
Screenshot: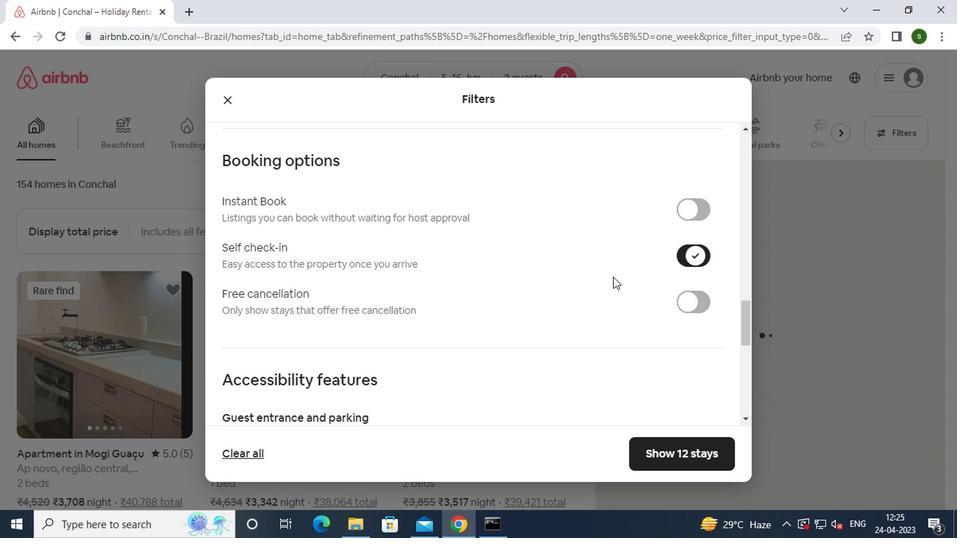
Action: Mouse scrolled (608, 277) with delta (0, 0)
Screenshot: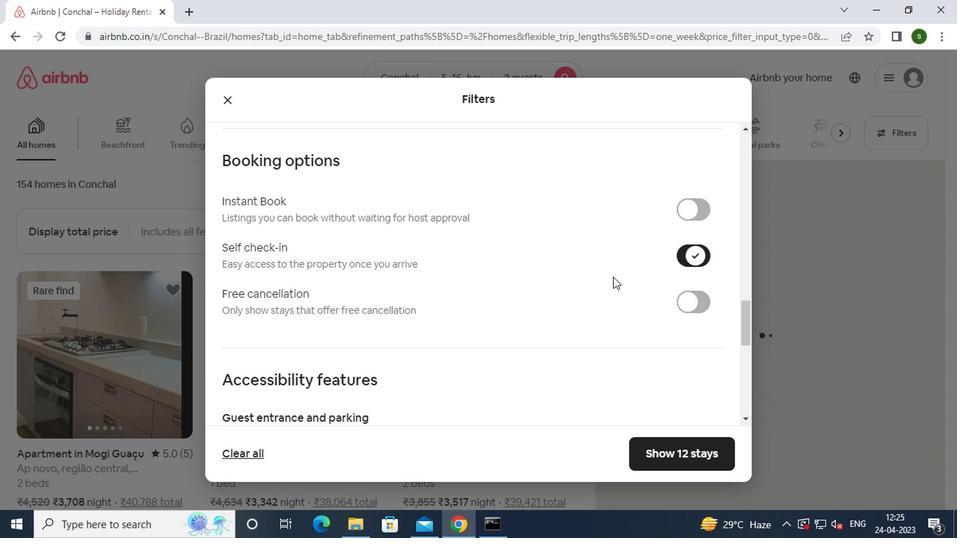 
Action: Mouse scrolled (608, 277) with delta (0, 0)
Screenshot: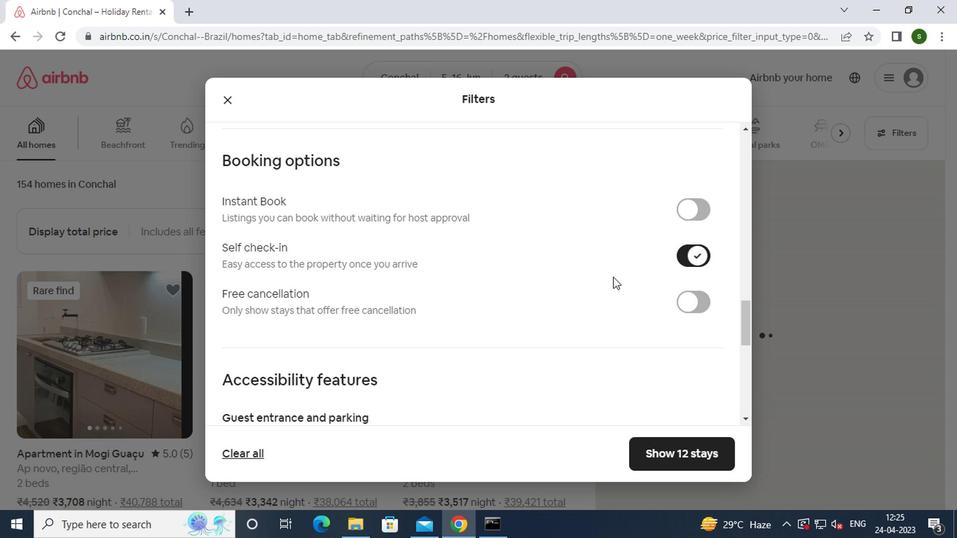 
Action: Mouse moved to (608, 278)
Screenshot: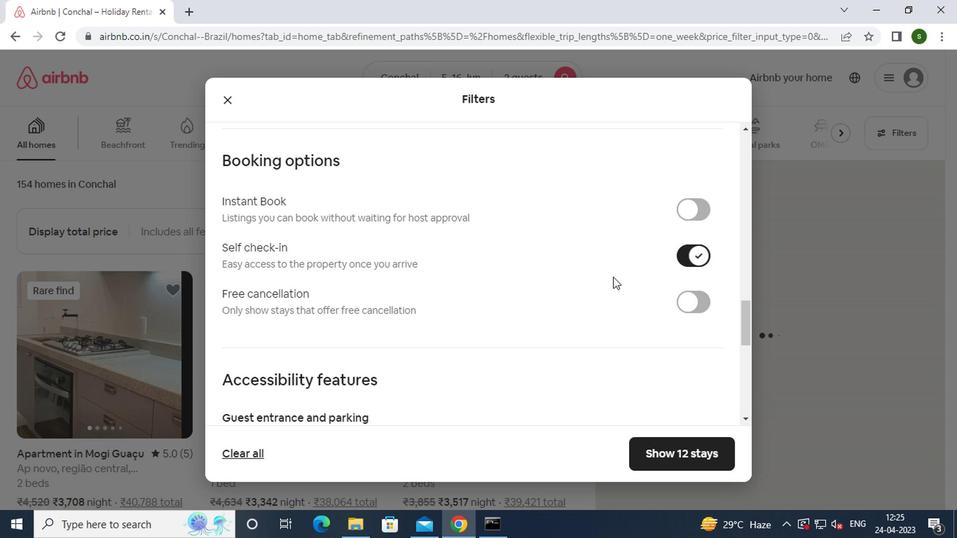 
Action: Mouse scrolled (608, 278) with delta (0, 0)
Screenshot: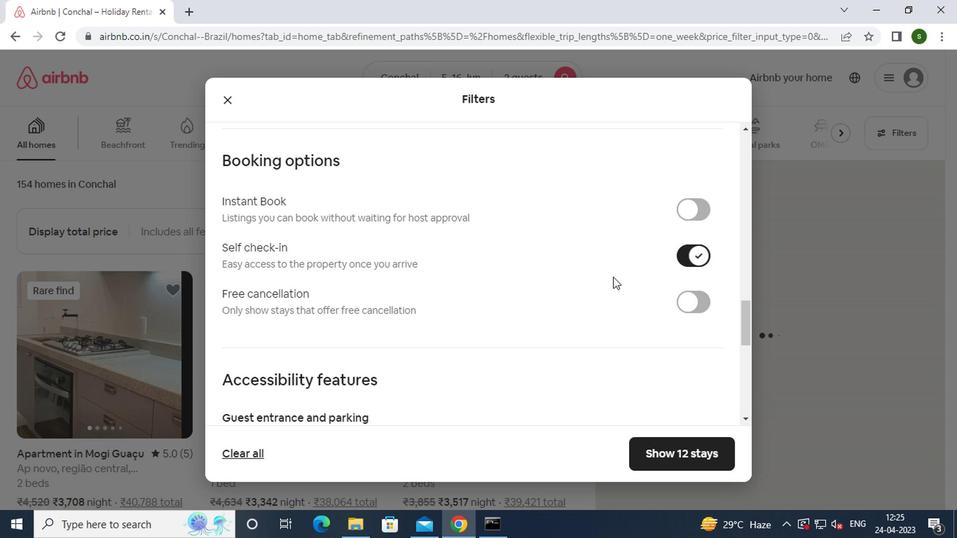 
Action: Mouse scrolled (608, 278) with delta (0, 0)
Screenshot: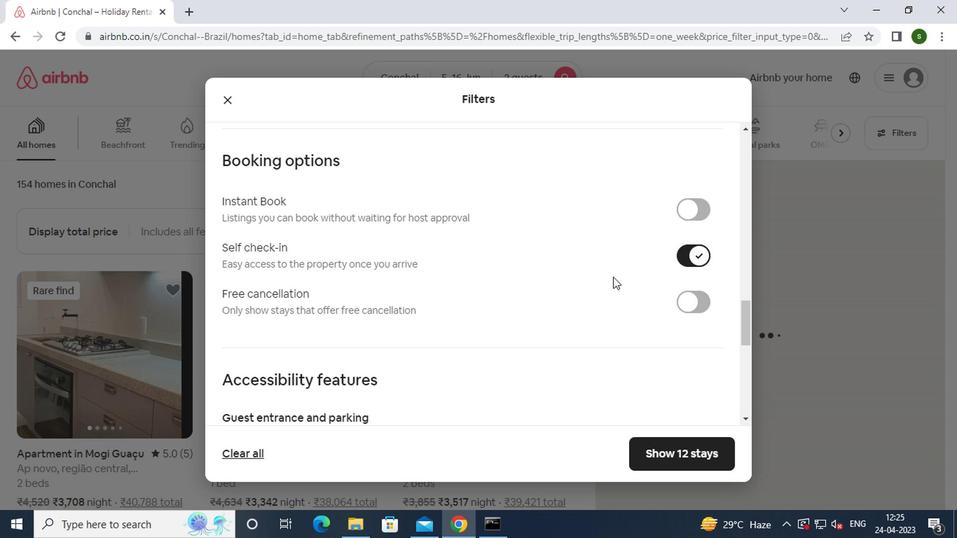
Action: Mouse scrolled (608, 278) with delta (0, 0)
Screenshot: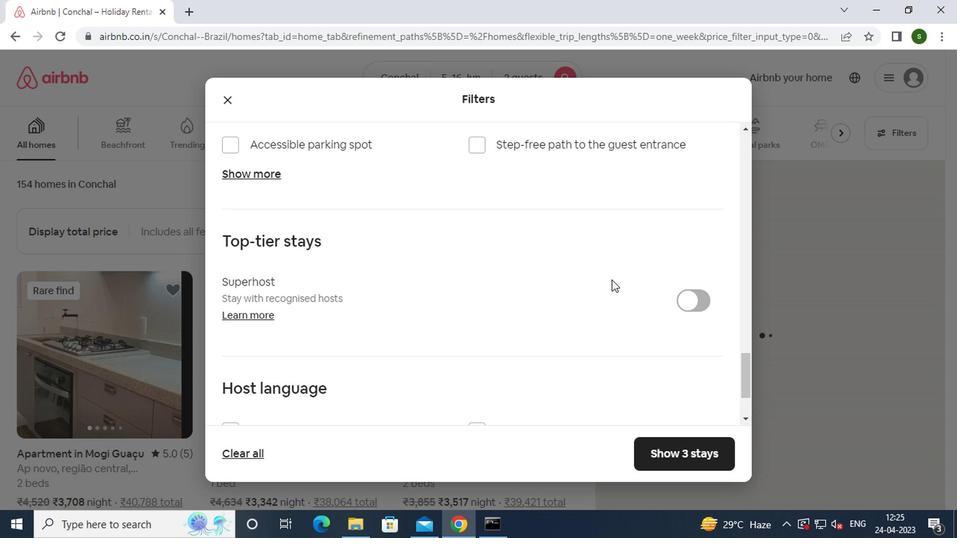 
Action: Mouse scrolled (608, 278) with delta (0, 0)
Screenshot: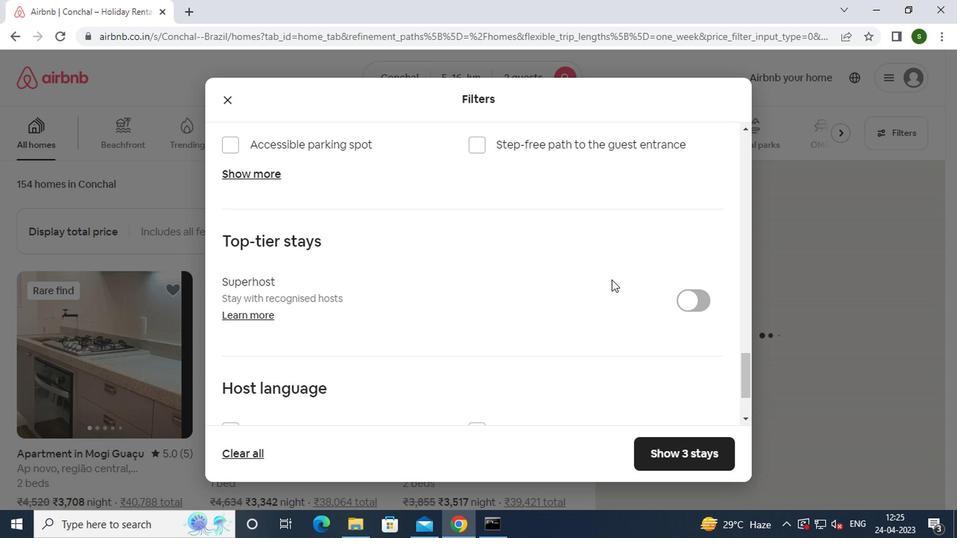 
Action: Mouse scrolled (608, 278) with delta (0, 0)
Screenshot: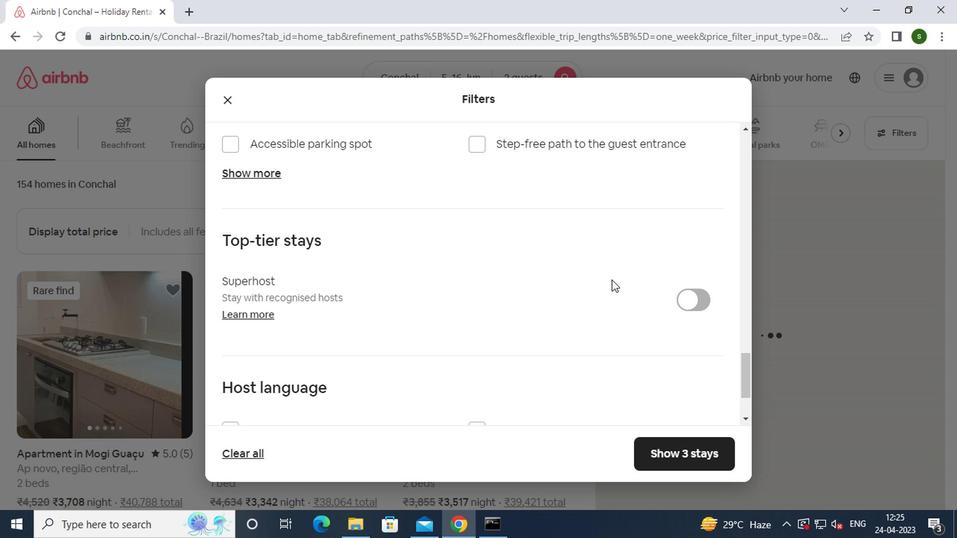 
Action: Mouse scrolled (608, 278) with delta (0, 0)
Screenshot: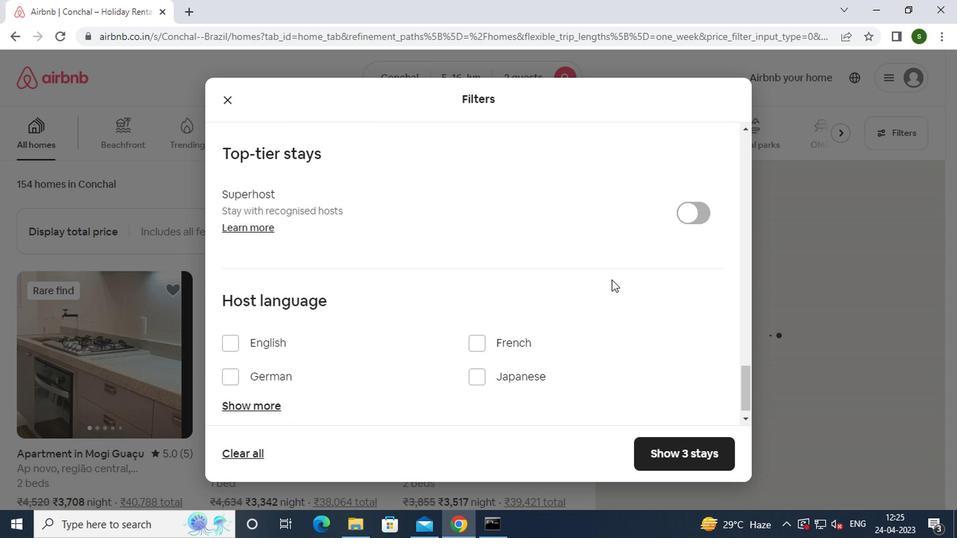 
Action: Mouse moved to (659, 448)
Screenshot: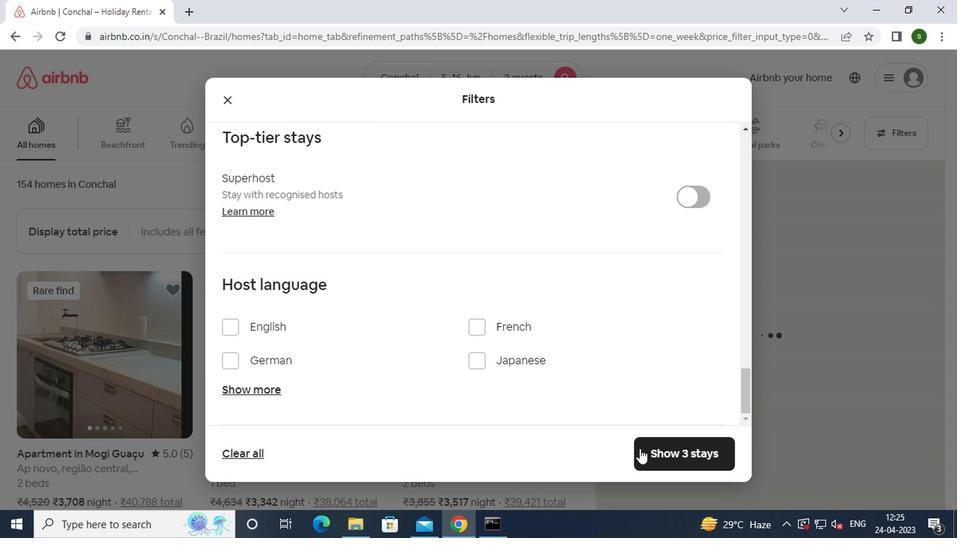 
Action: Mouse pressed left at (659, 448)
Screenshot: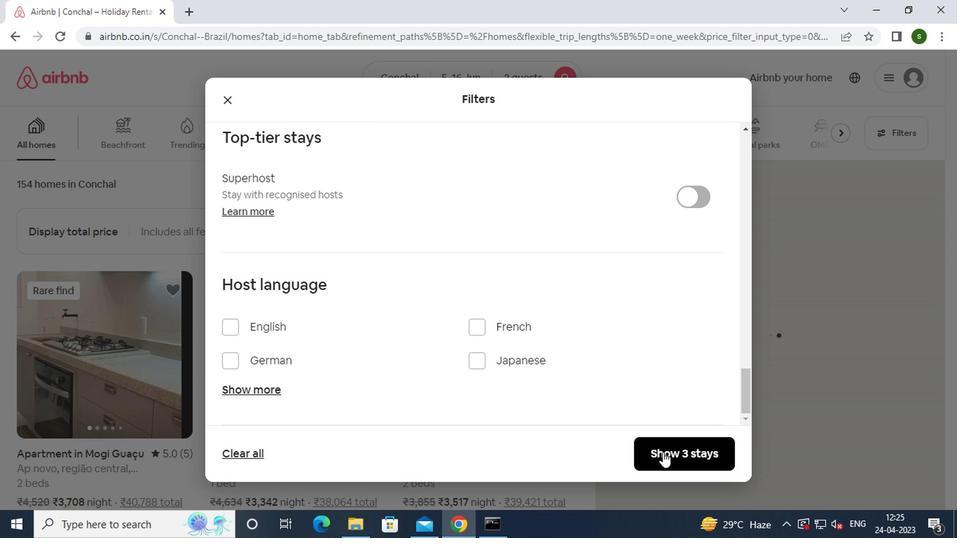 
Action: Mouse moved to (516, 190)
Screenshot: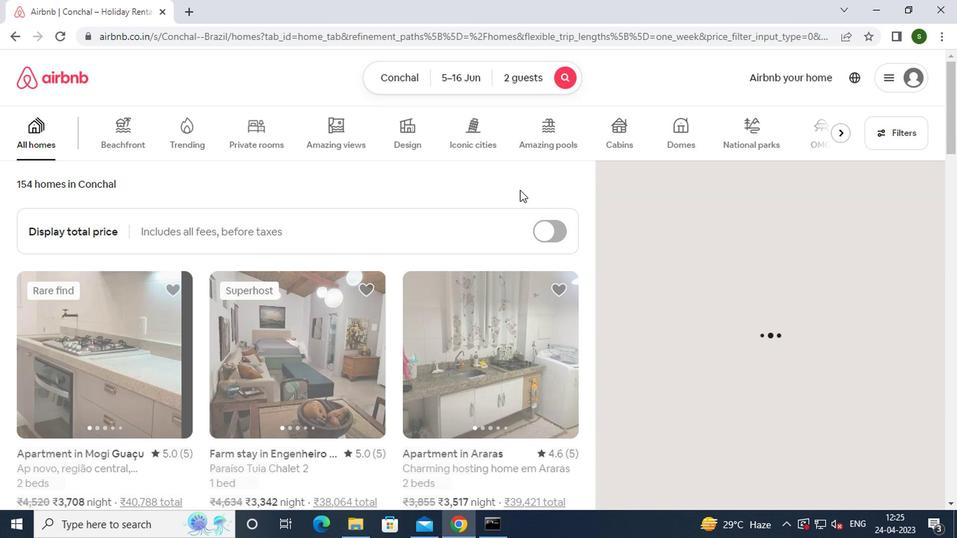 
